Task: Add Sprouts Santa Maria Seasoned Beef Sirloin Tri Tip Roast to the cart.
Action: Mouse pressed left at (21, 71)
Screenshot: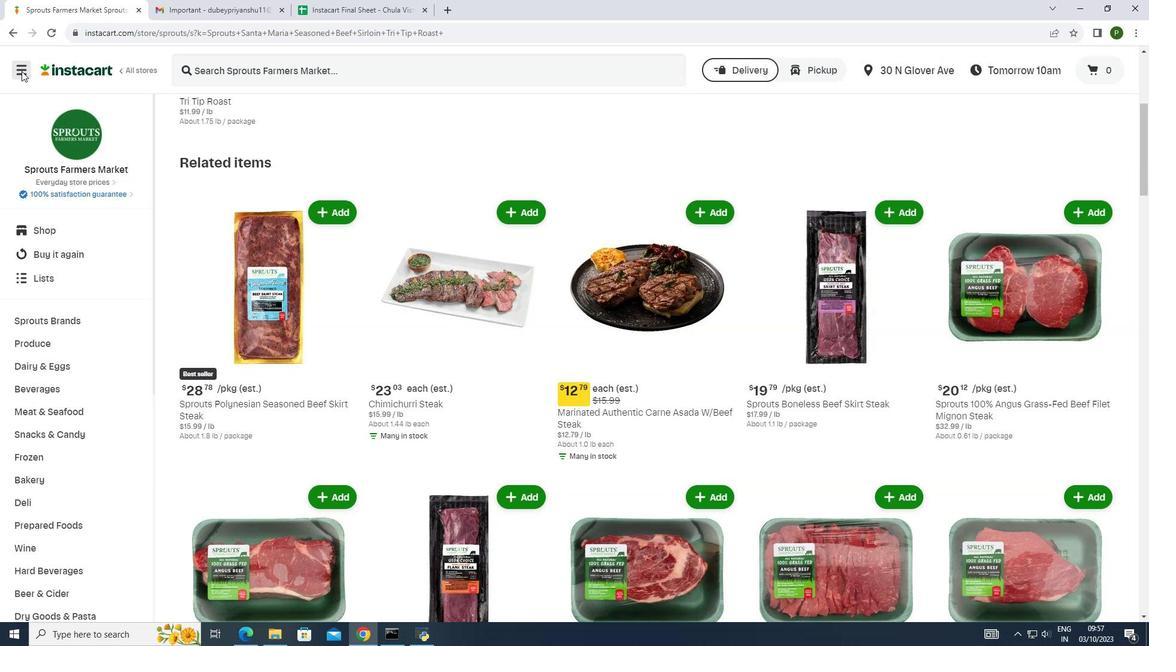
Action: Mouse moved to (61, 306)
Screenshot: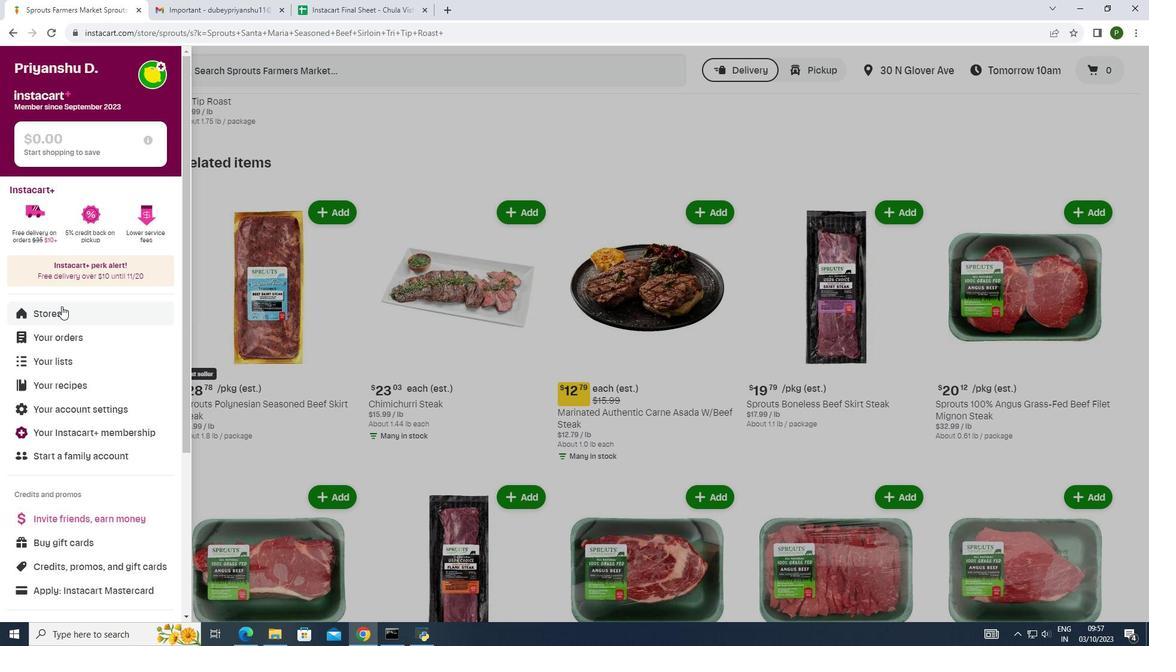 
Action: Mouse pressed left at (61, 306)
Screenshot: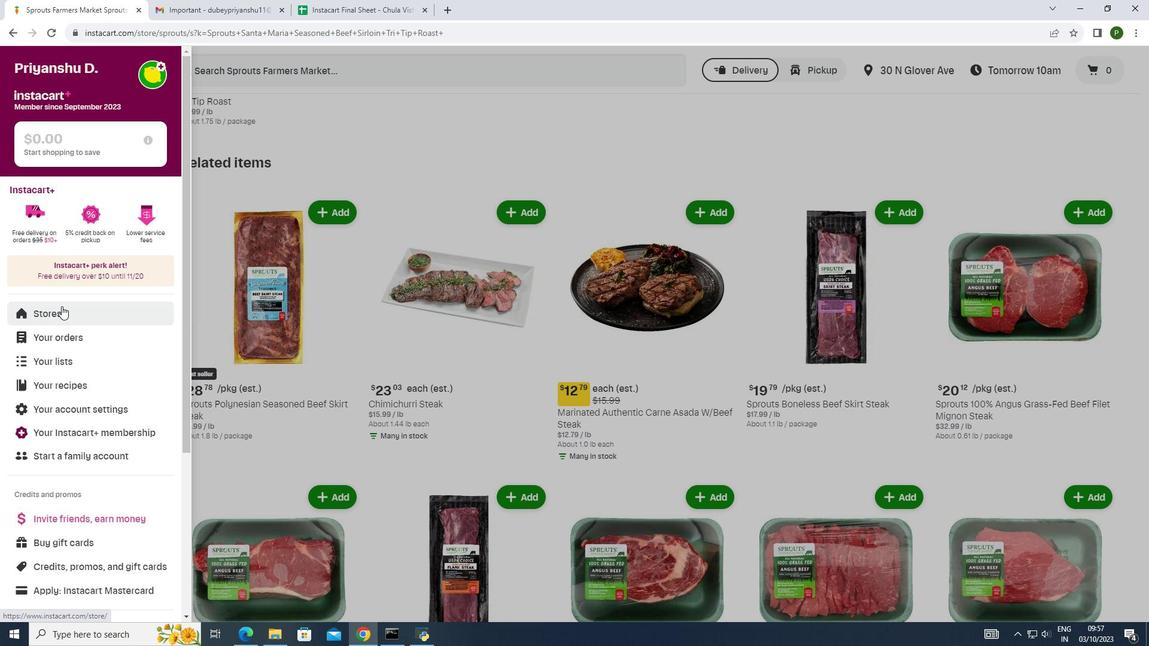 
Action: Mouse moved to (280, 116)
Screenshot: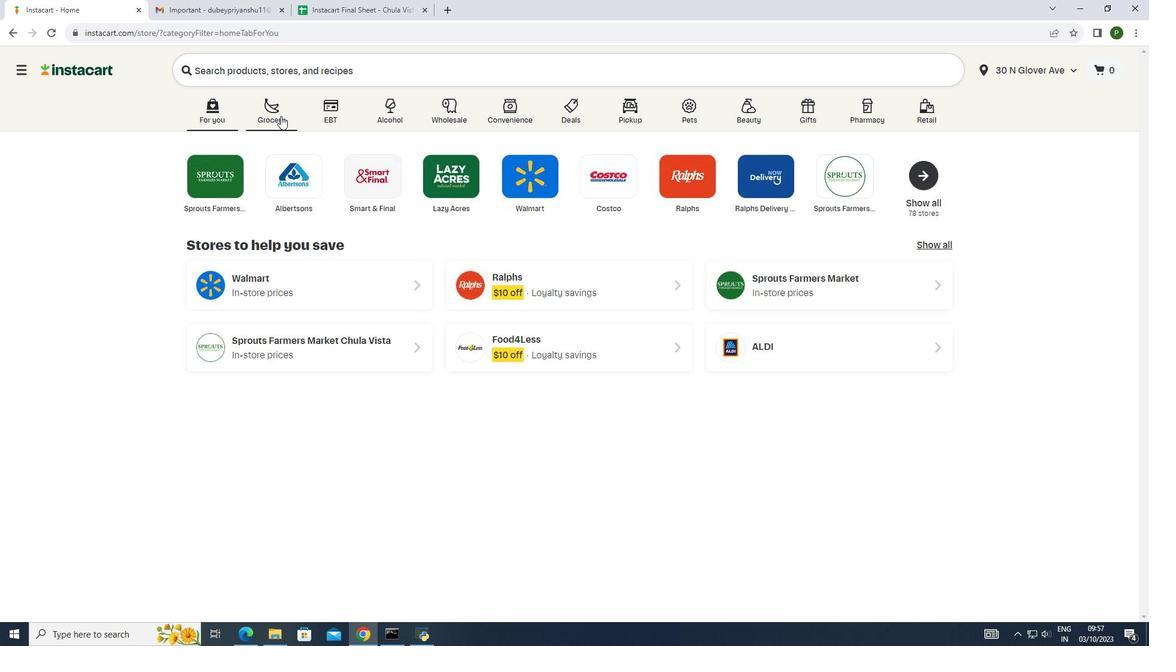 
Action: Mouse pressed left at (280, 116)
Screenshot: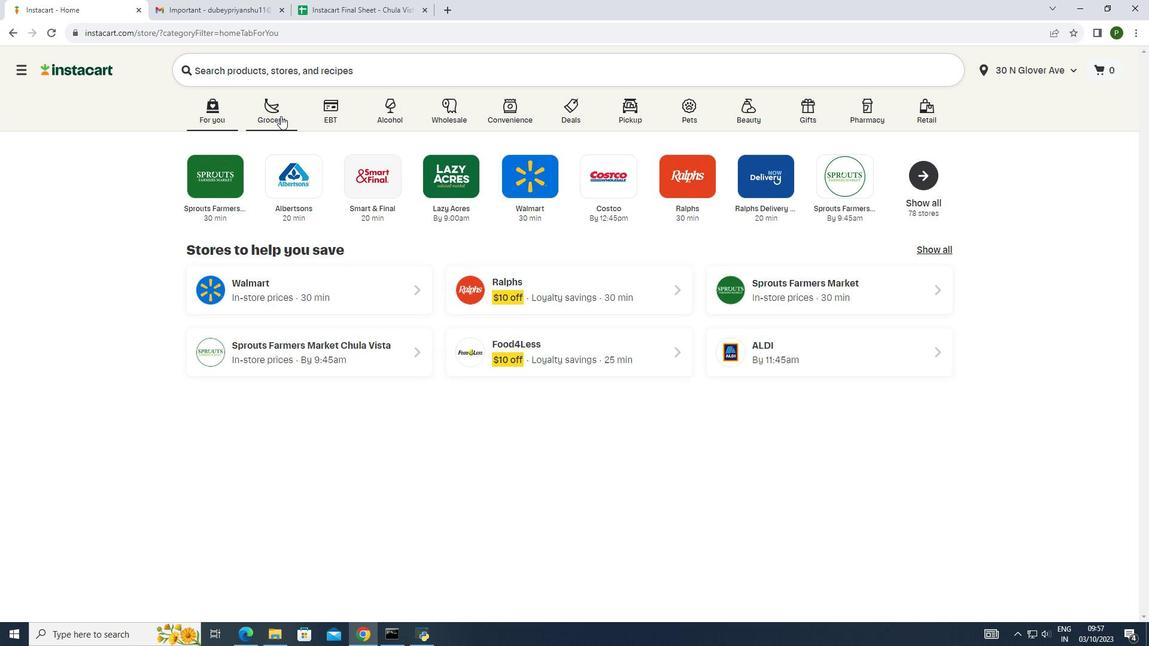 
Action: Mouse moved to (606, 178)
Screenshot: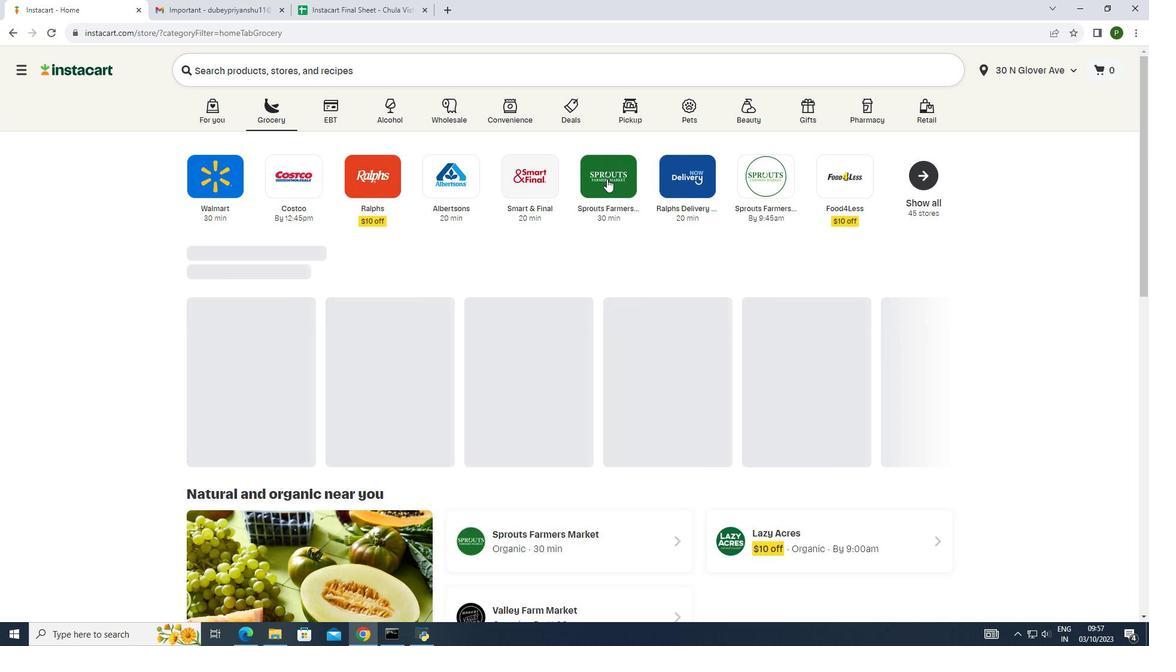
Action: Mouse pressed left at (606, 178)
Screenshot: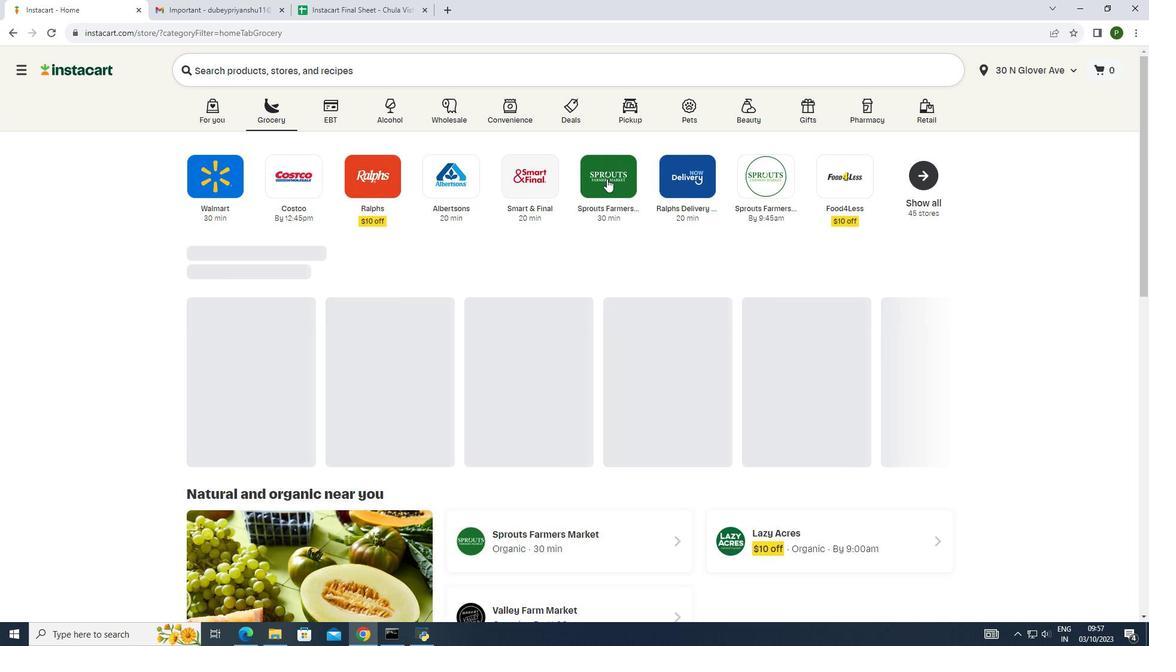 
Action: Mouse moved to (89, 314)
Screenshot: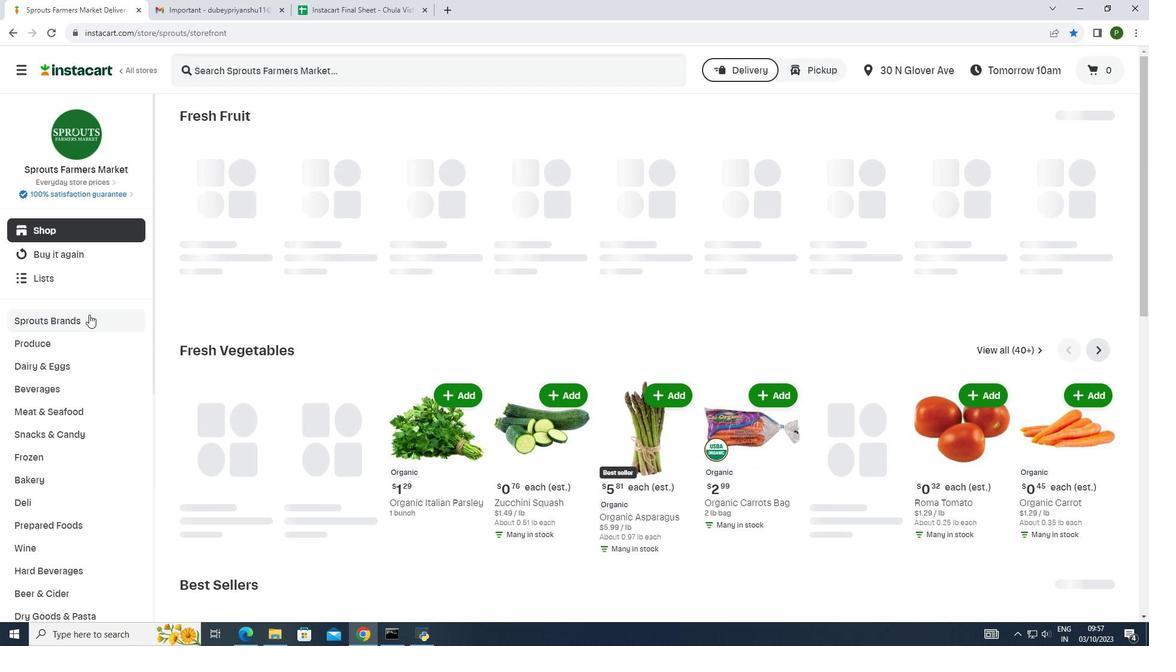 
Action: Mouse pressed left at (89, 314)
Screenshot: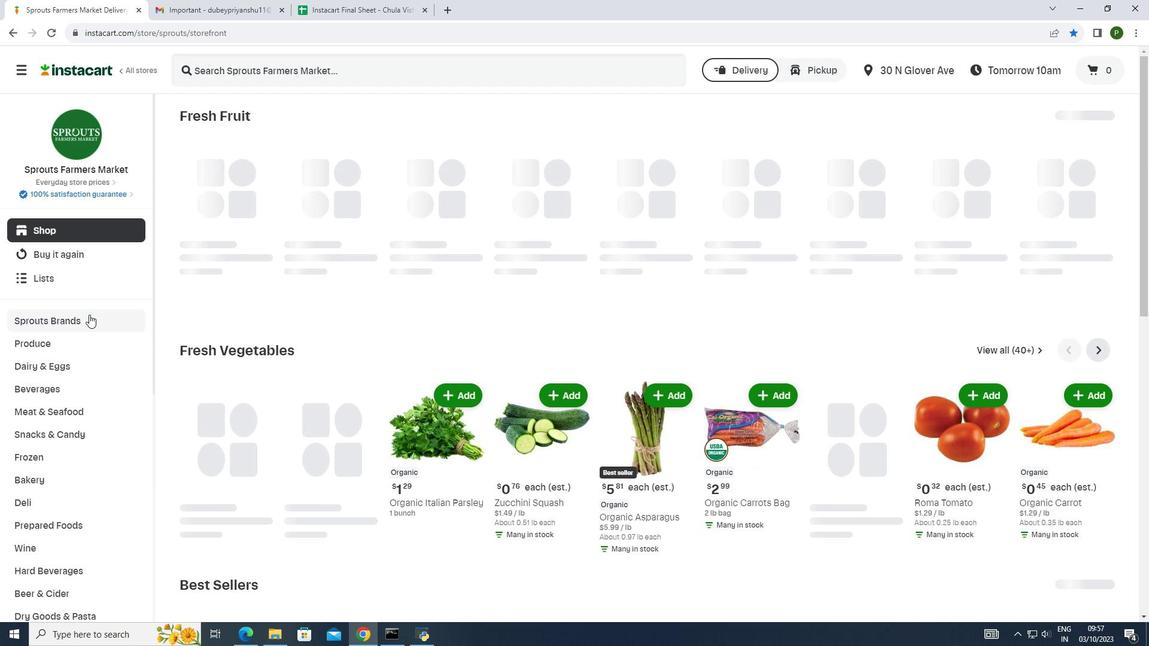 
Action: Mouse moved to (82, 359)
Screenshot: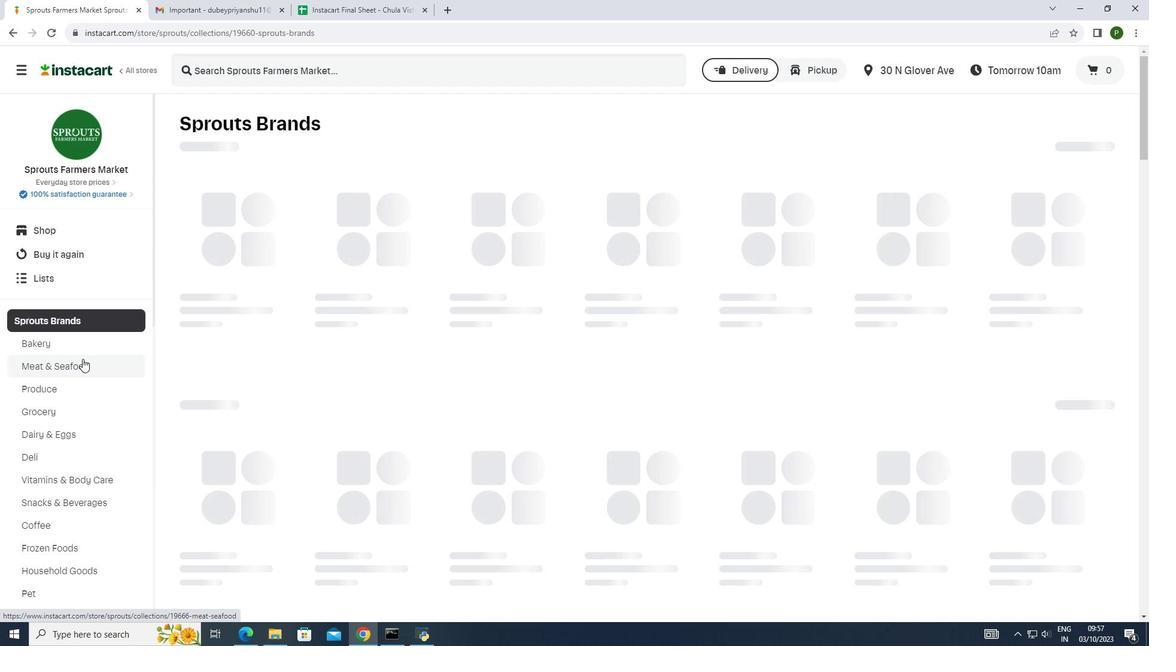 
Action: Mouse pressed left at (82, 359)
Screenshot: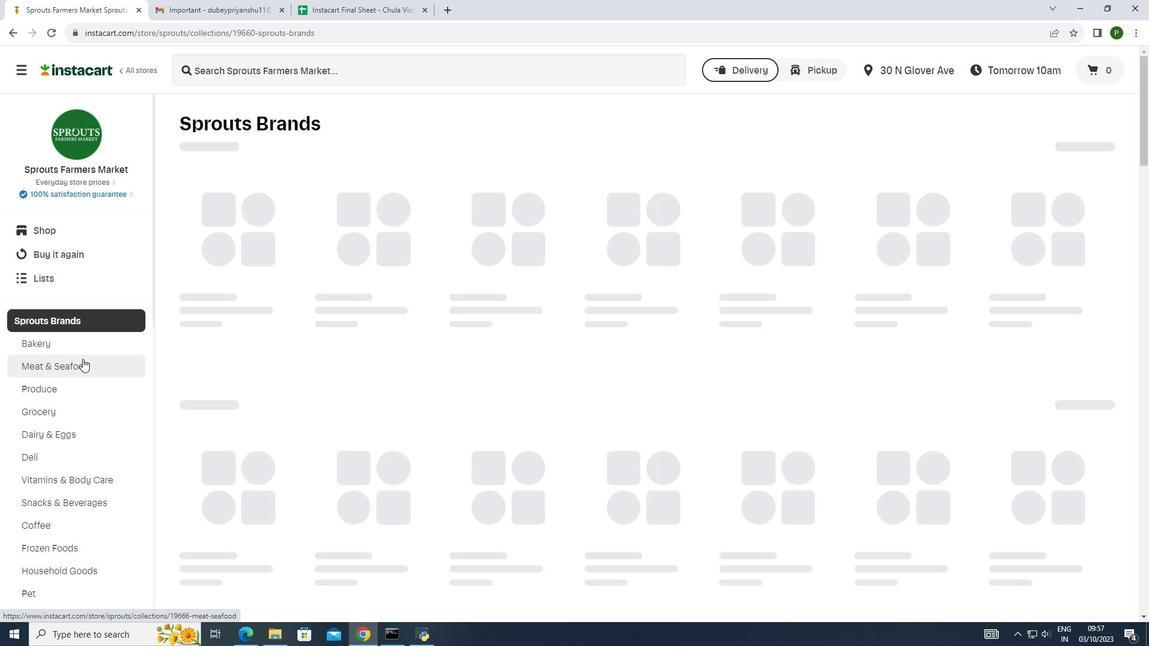 
Action: Mouse moved to (284, 233)
Screenshot: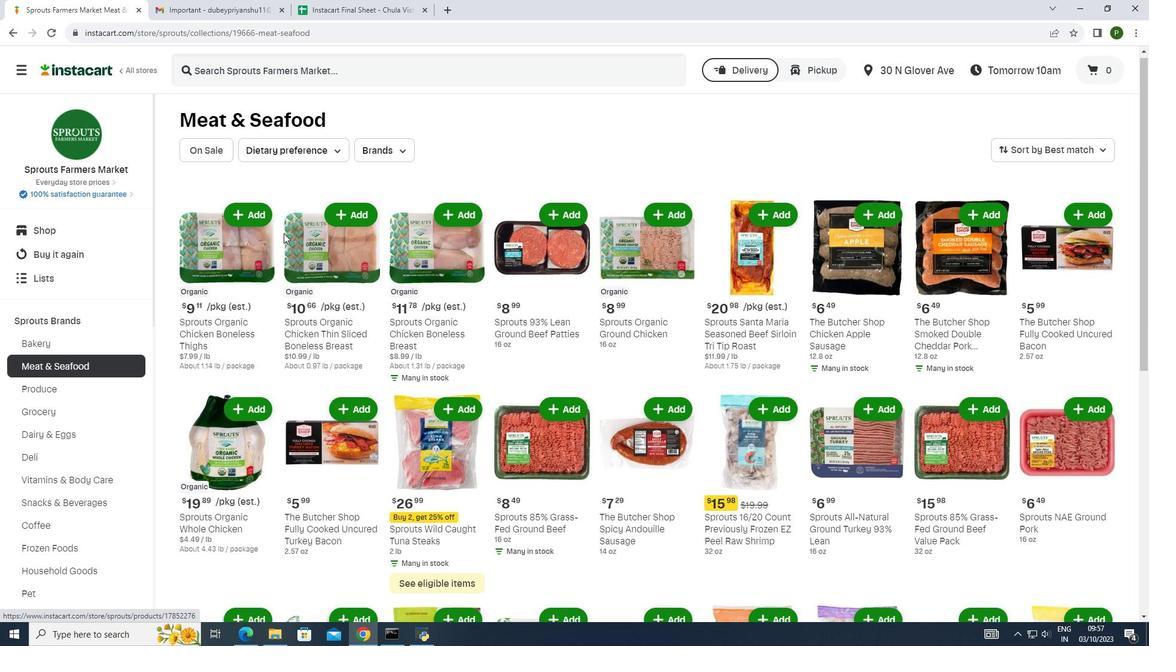 
Action: Mouse scrolled (284, 232) with delta (0, 0)
Screenshot: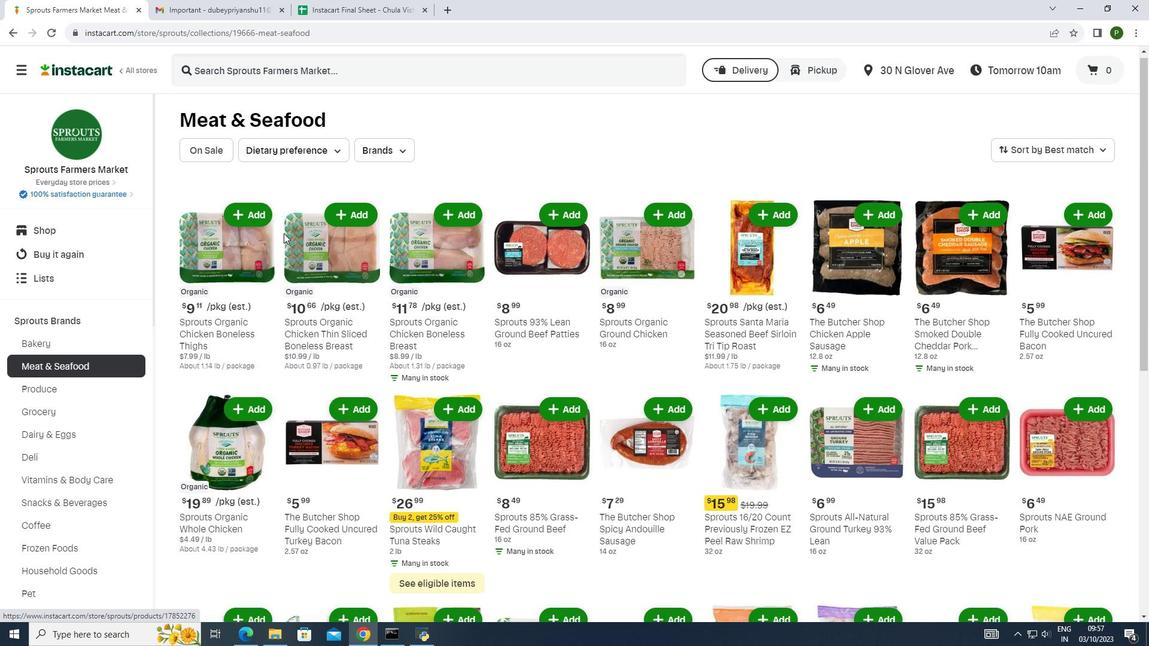 
Action: Mouse moved to (283, 233)
Screenshot: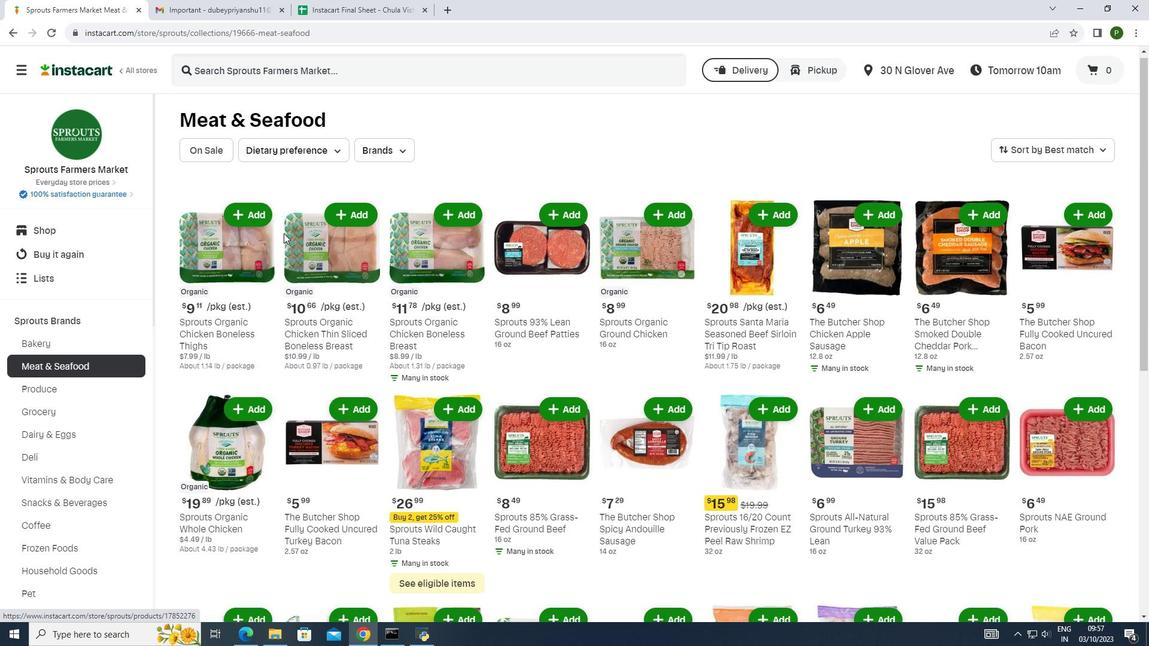 
Action: Mouse scrolled (283, 232) with delta (0, 0)
Screenshot: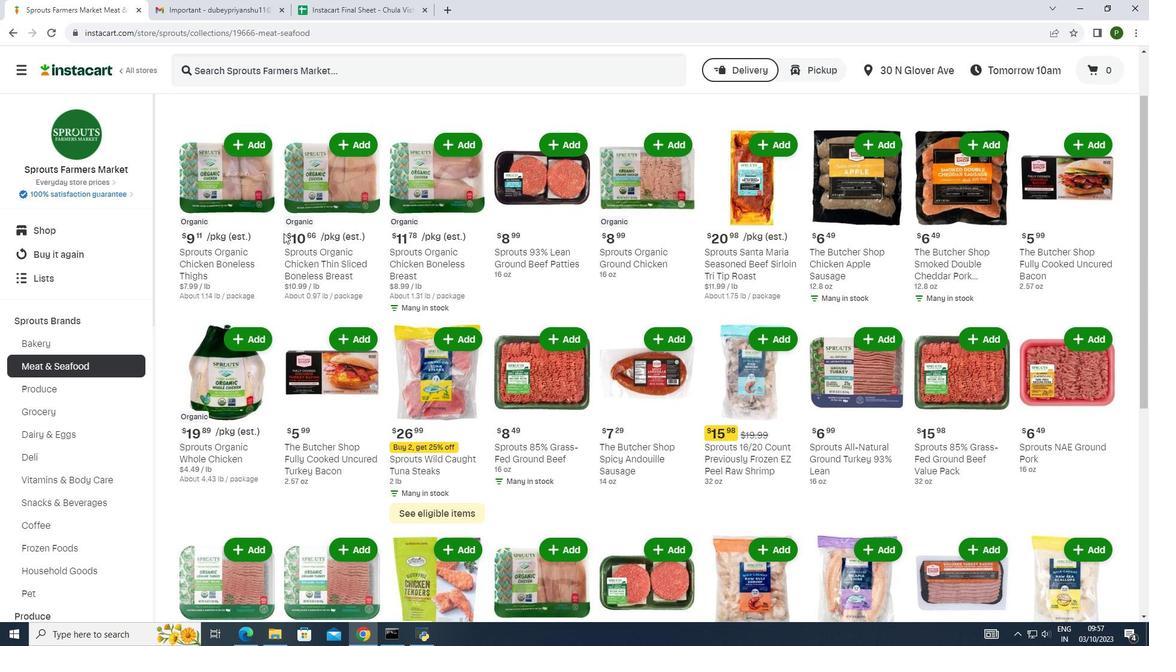 
Action: Mouse scrolled (283, 232) with delta (0, 0)
Screenshot: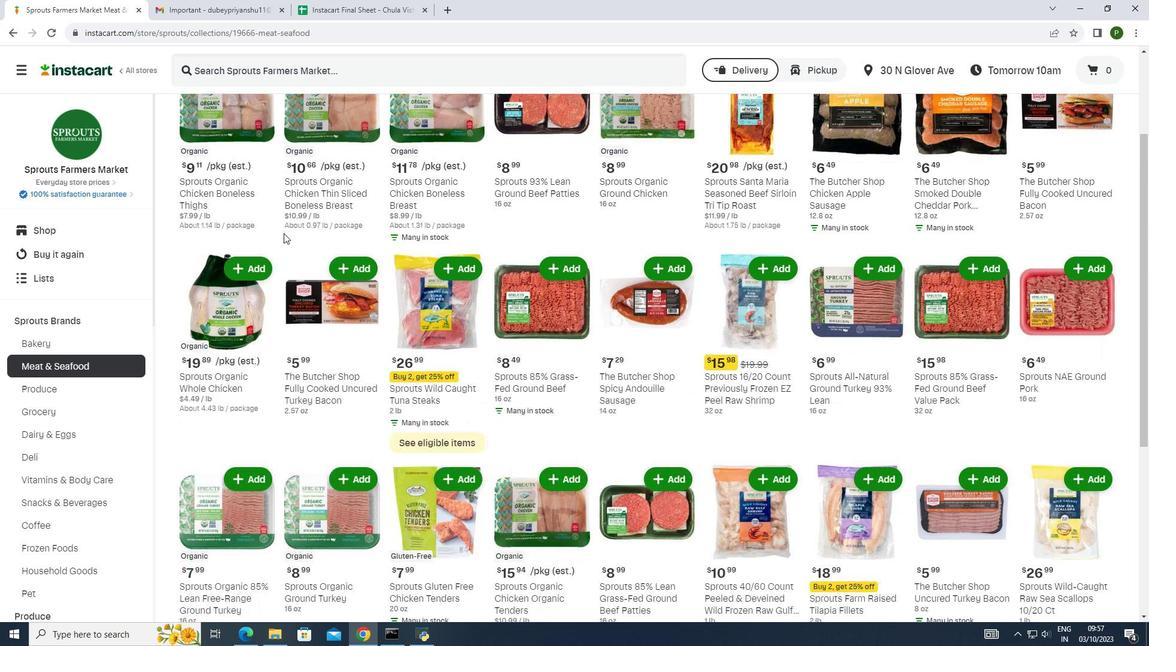 
Action: Mouse scrolled (283, 232) with delta (0, 0)
Screenshot: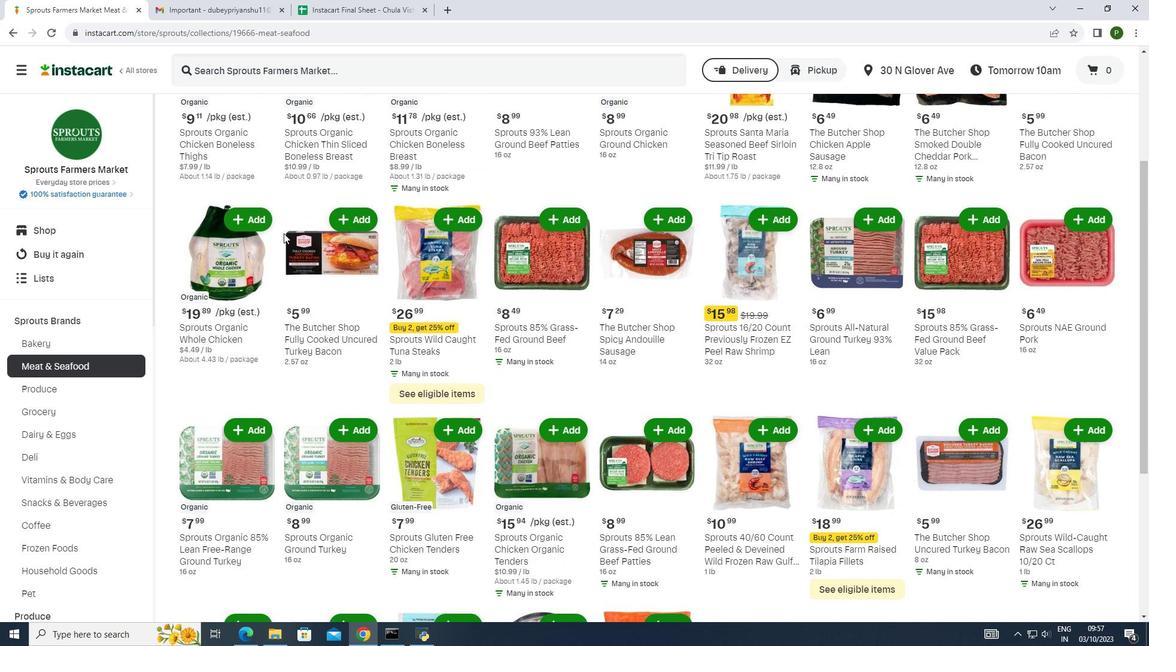 
Action: Mouse scrolled (283, 232) with delta (0, 0)
Screenshot: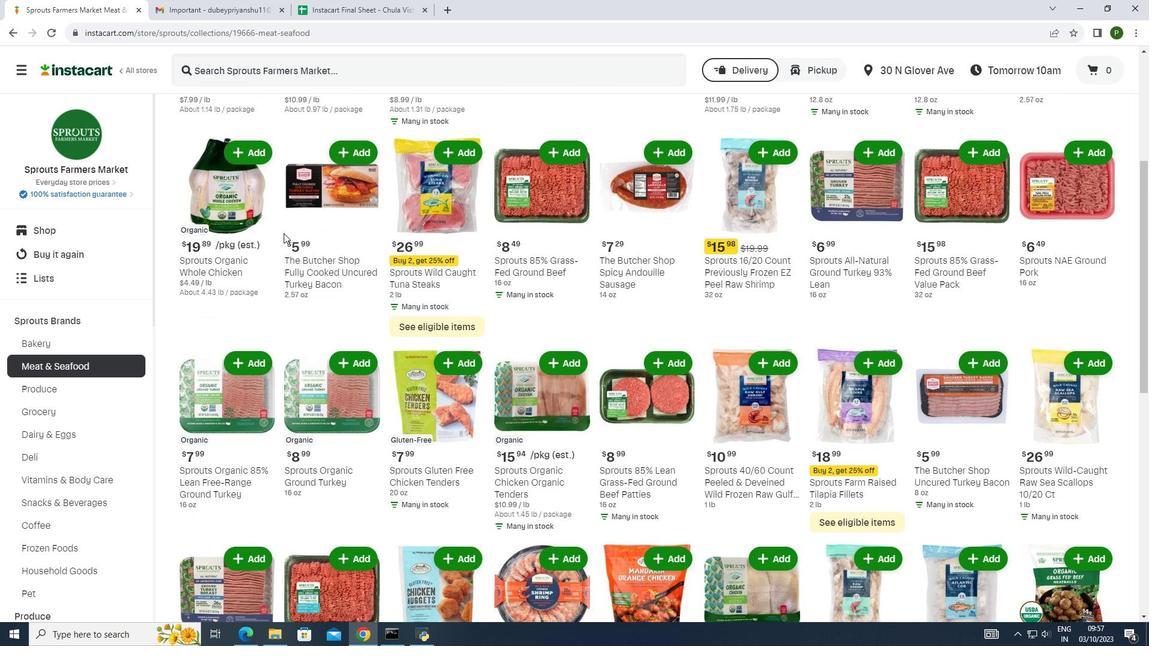 
Action: Mouse scrolled (283, 232) with delta (0, 0)
Screenshot: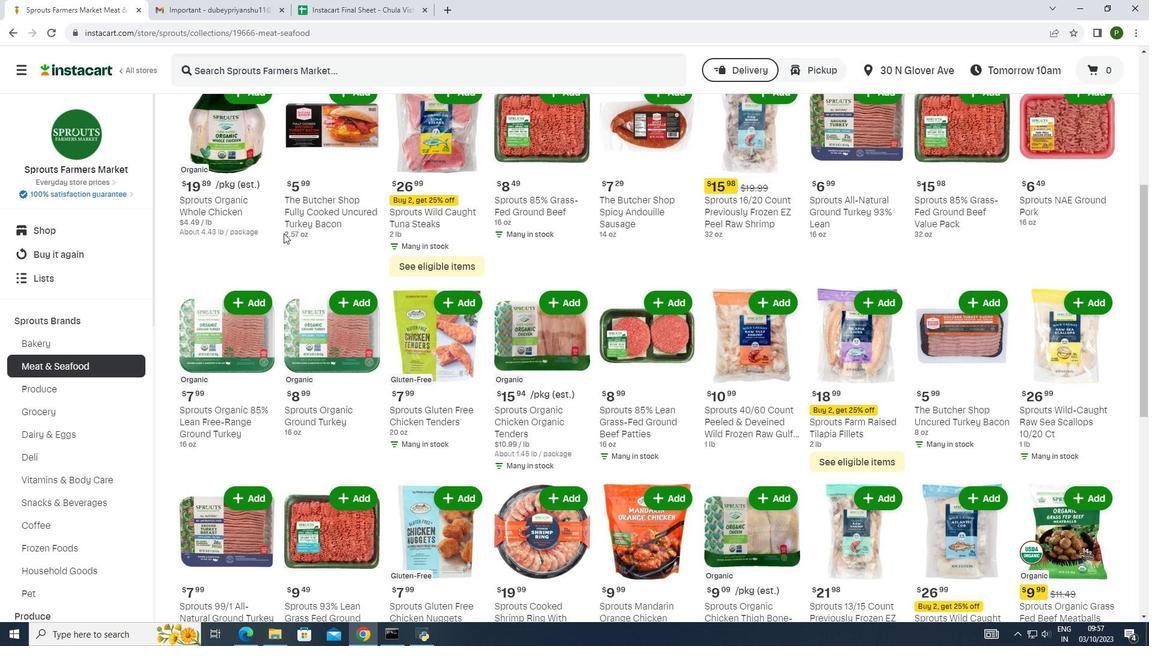 
Action: Mouse scrolled (283, 232) with delta (0, 0)
Screenshot: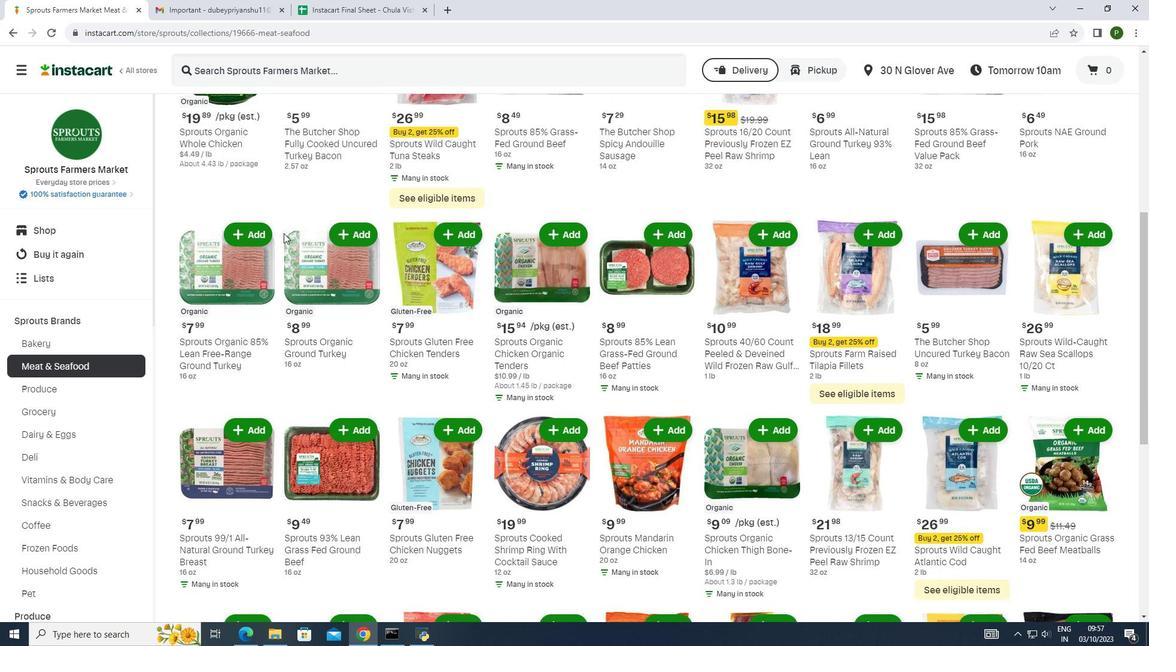 
Action: Mouse scrolled (283, 232) with delta (0, 0)
Screenshot: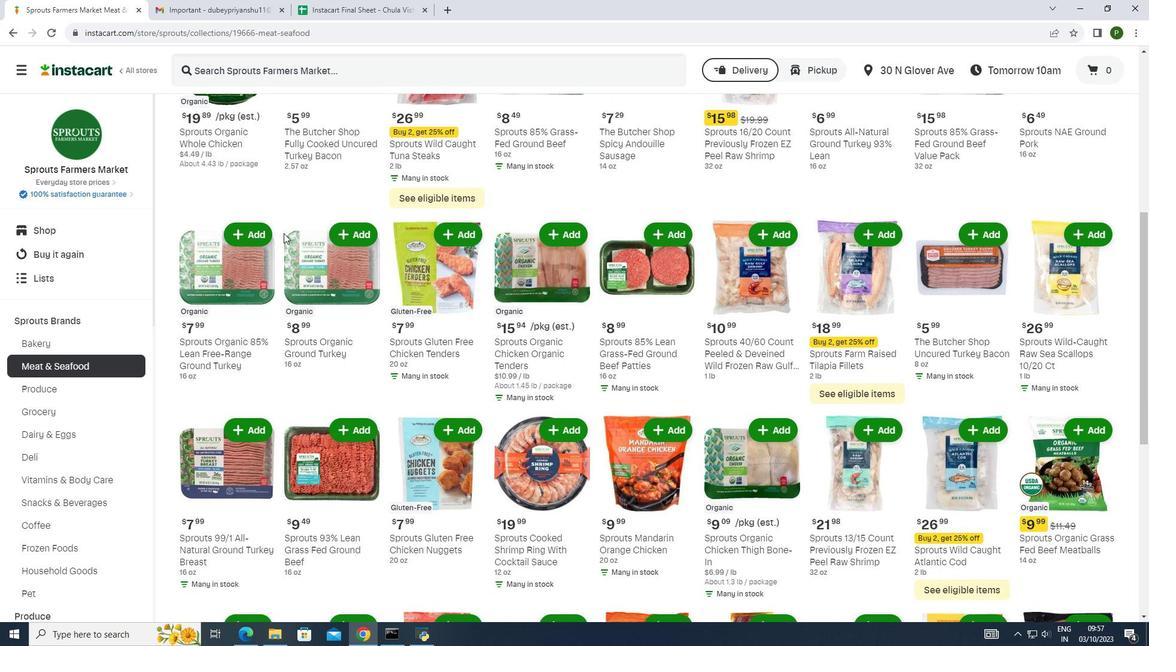 
Action: Mouse scrolled (283, 232) with delta (0, 0)
Screenshot: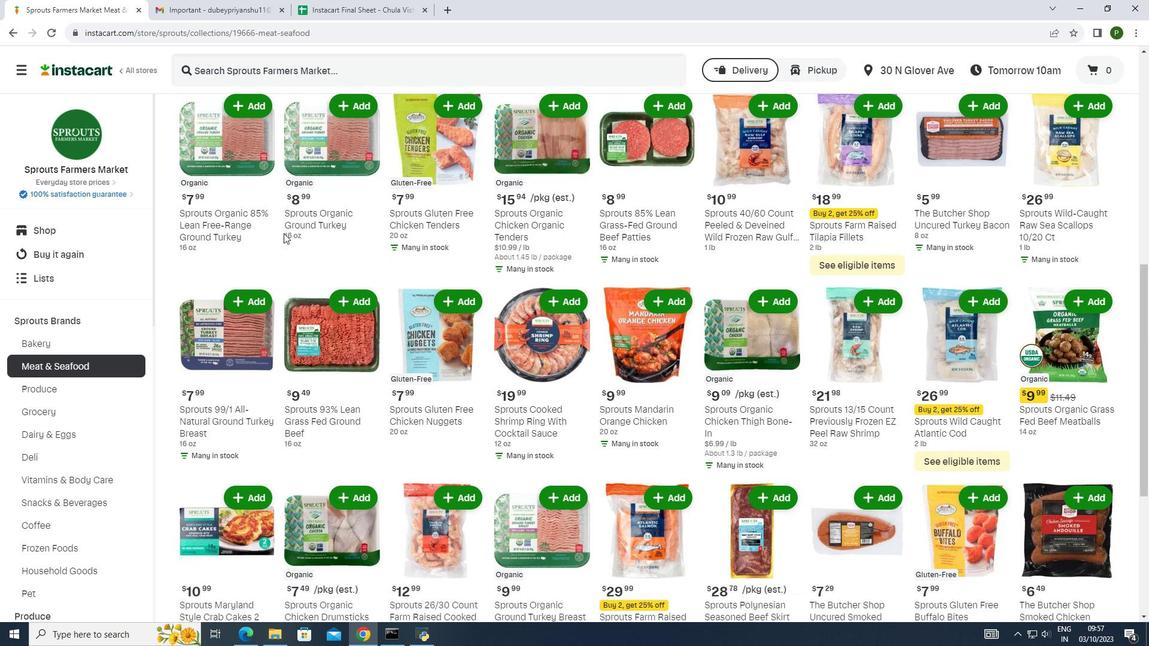 
Action: Mouse scrolled (283, 232) with delta (0, 0)
Screenshot: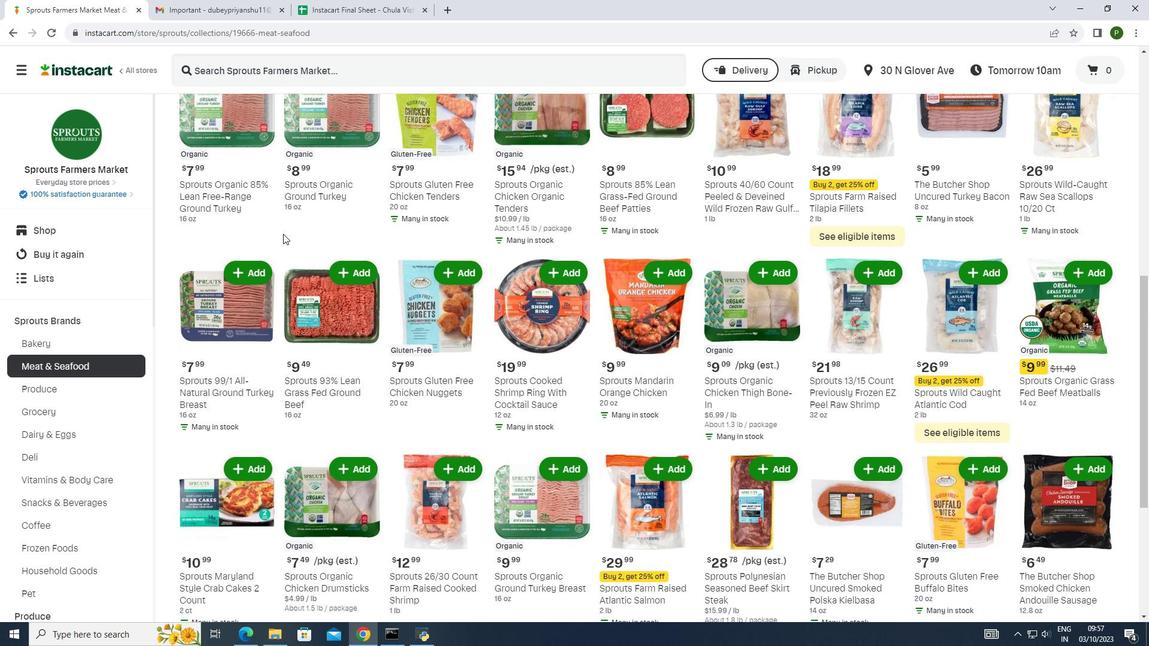 
Action: Mouse moved to (283, 234)
Screenshot: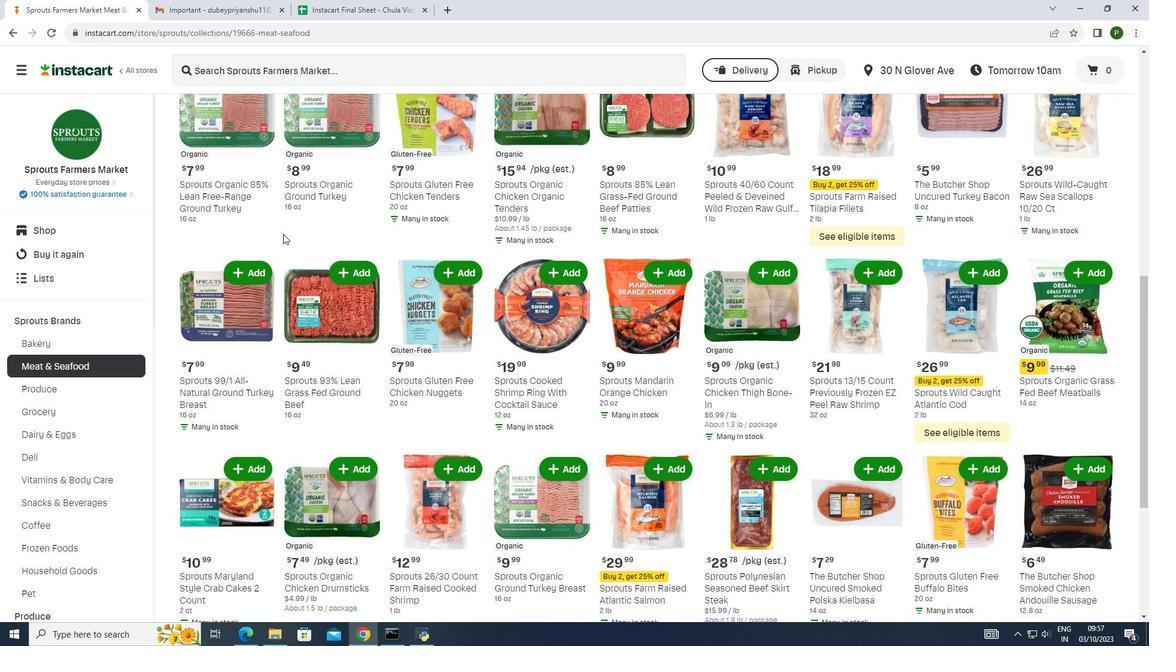 
Action: Mouse scrolled (283, 233) with delta (0, 0)
Screenshot: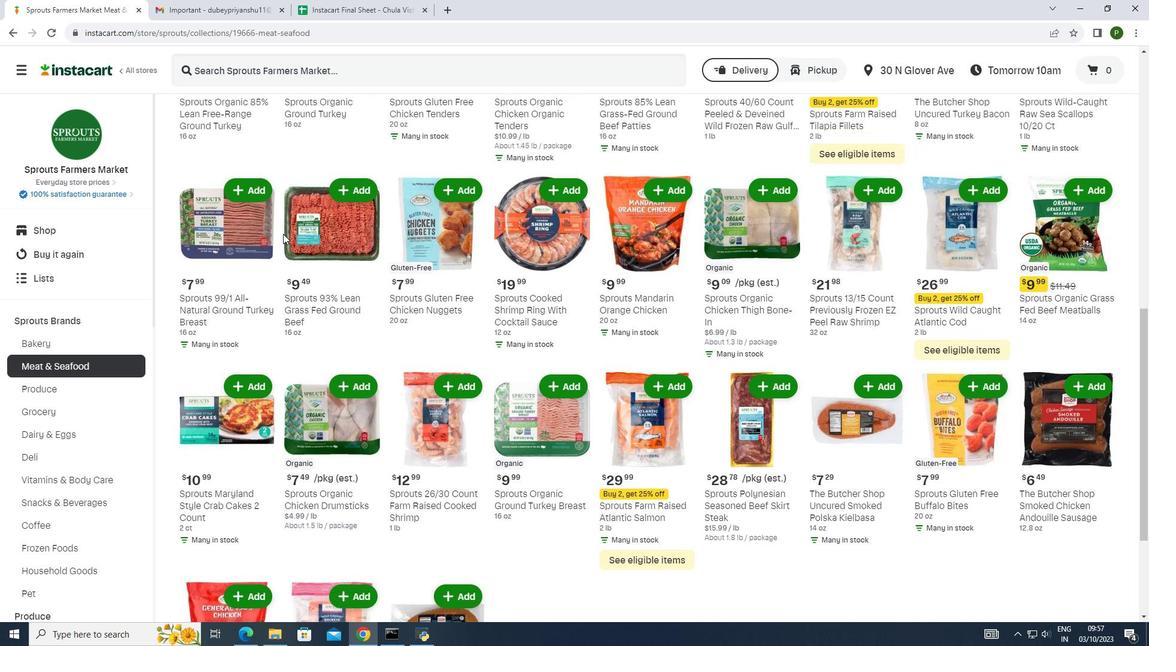 
Action: Mouse scrolled (283, 233) with delta (0, 0)
Screenshot: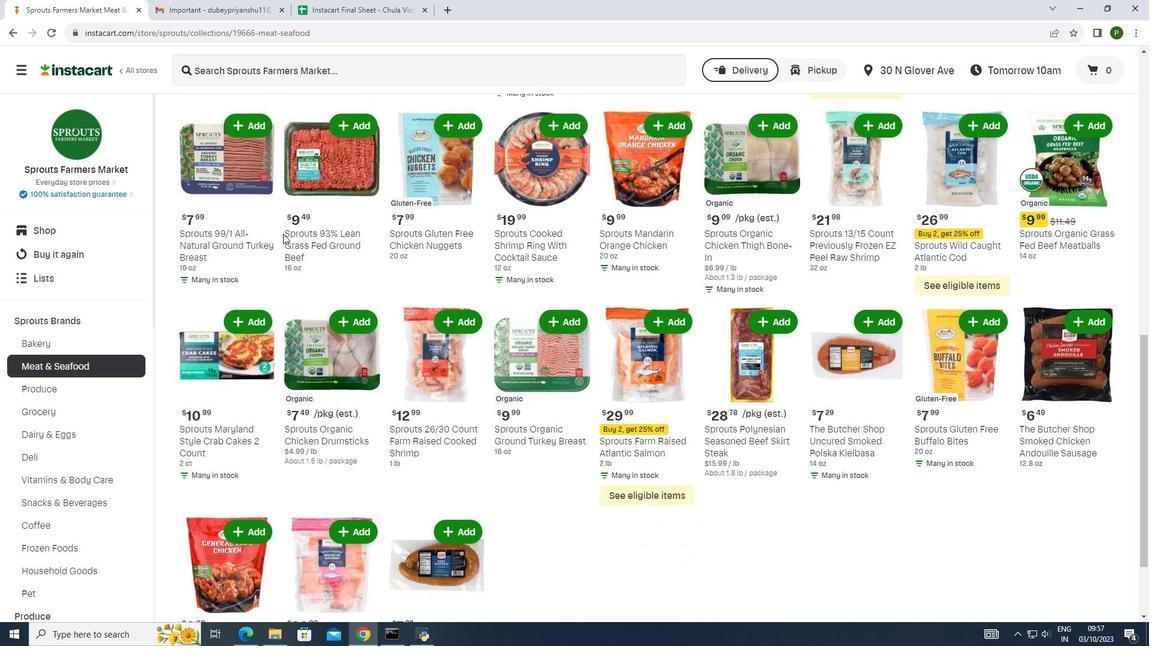 
Action: Mouse moved to (282, 283)
Screenshot: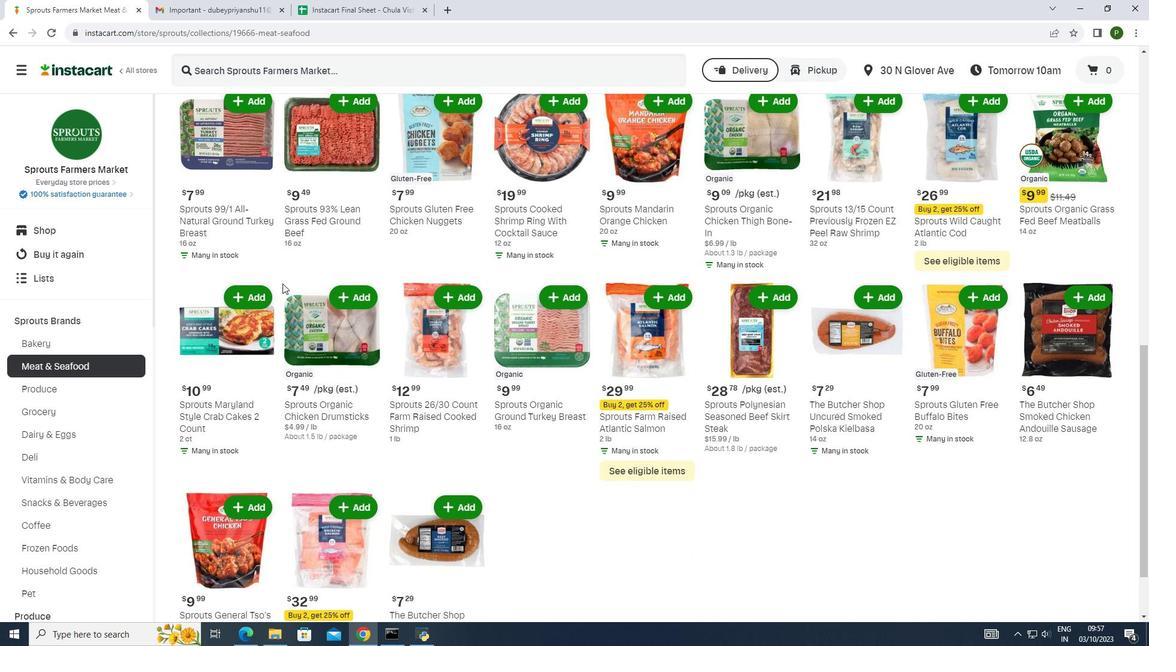 
Action: Mouse scrolled (282, 283) with delta (0, 0)
Screenshot: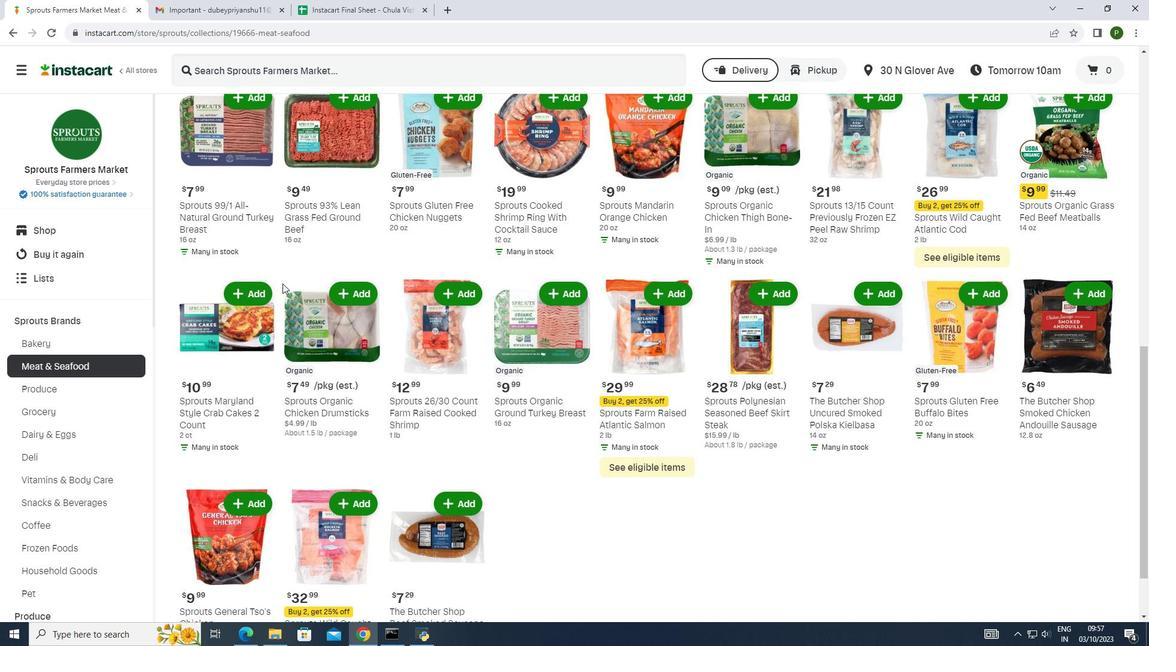 
Action: Mouse moved to (284, 316)
Screenshot: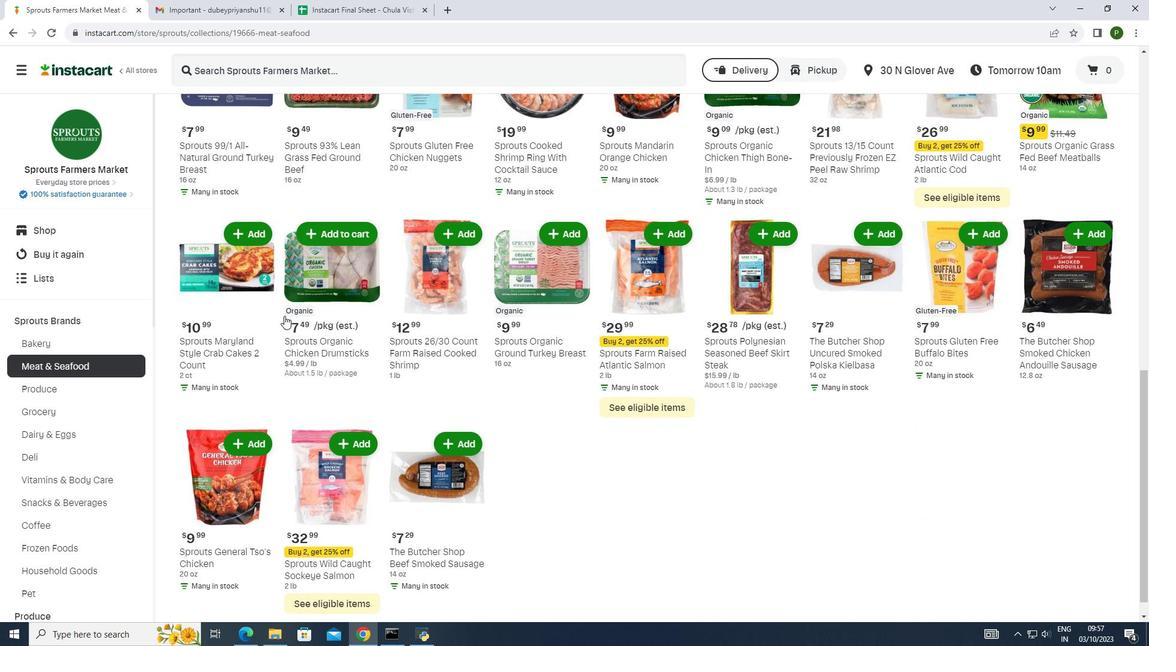 
Action: Mouse scrolled (284, 315) with delta (0, 0)
Screenshot: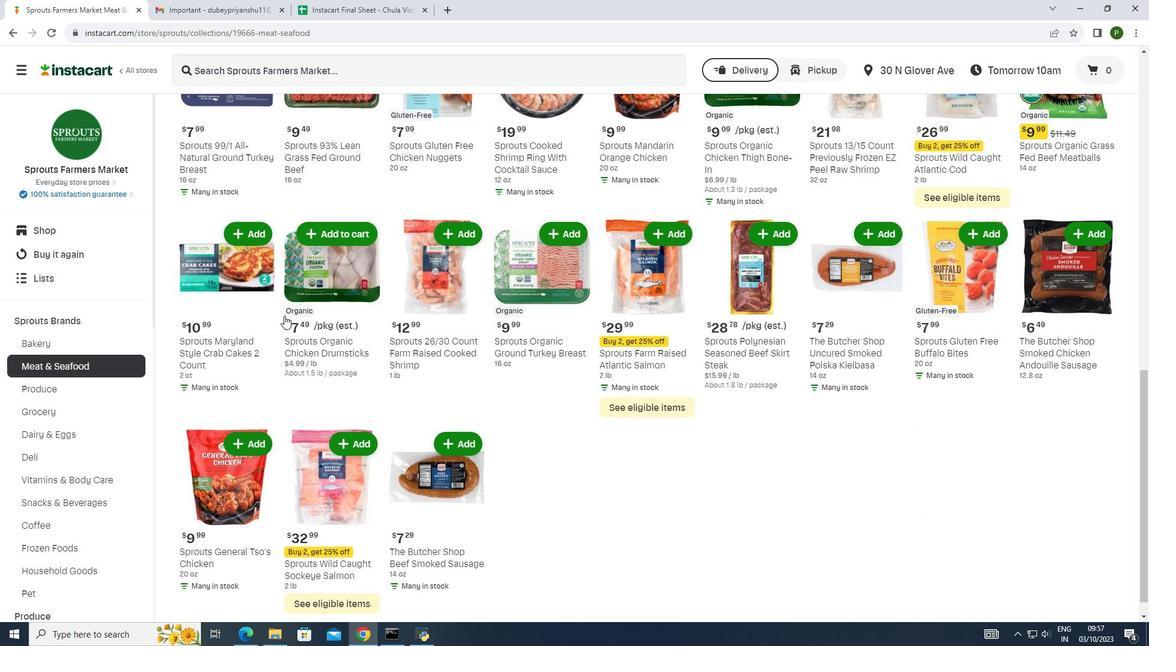 
Action: Mouse scrolled (284, 315) with delta (0, 0)
Screenshot: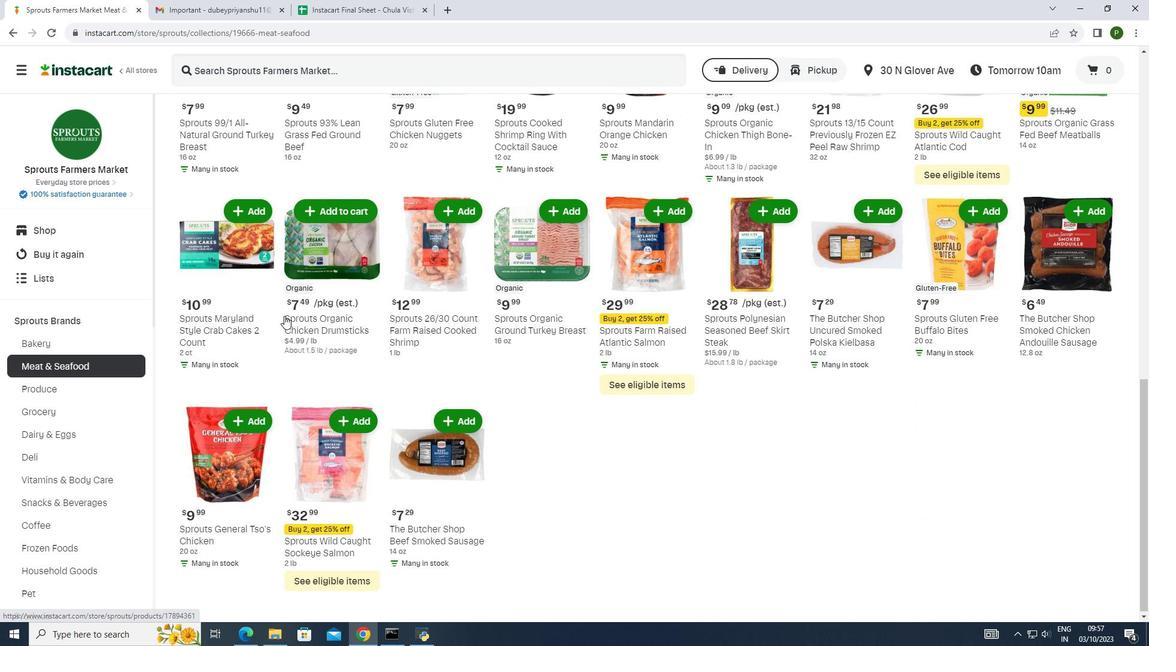 
Action: Mouse scrolled (284, 315) with delta (0, 0)
Screenshot: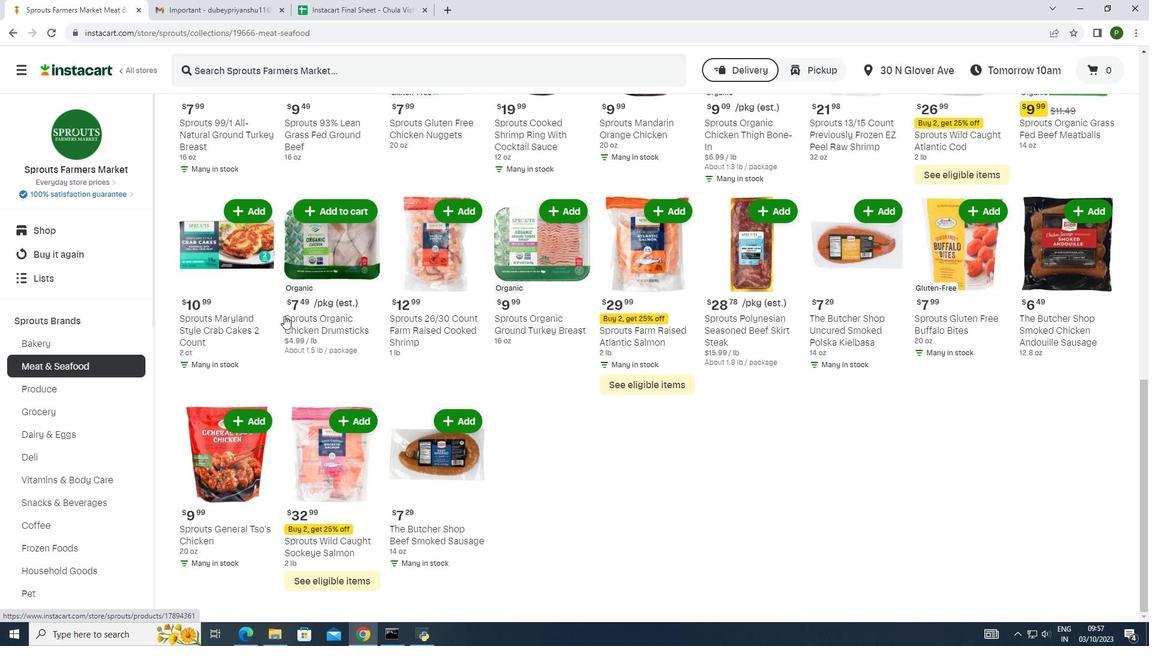 
Action: Mouse moved to (283, 322)
Screenshot: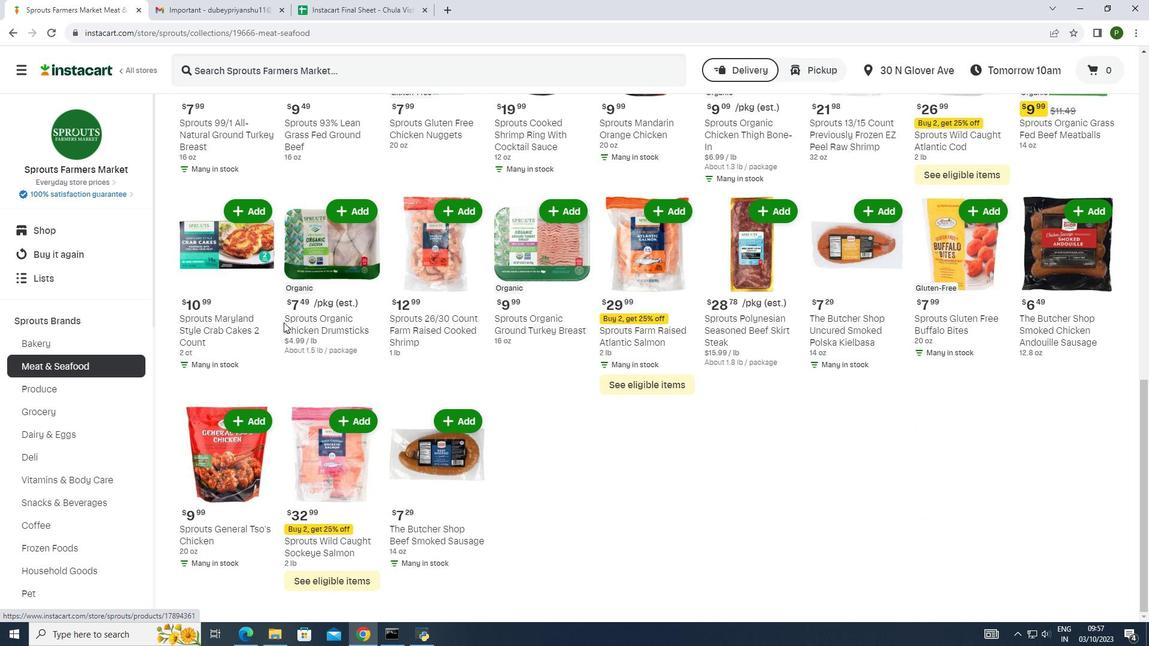 
Action: Mouse scrolled (283, 323) with delta (0, 0)
Screenshot: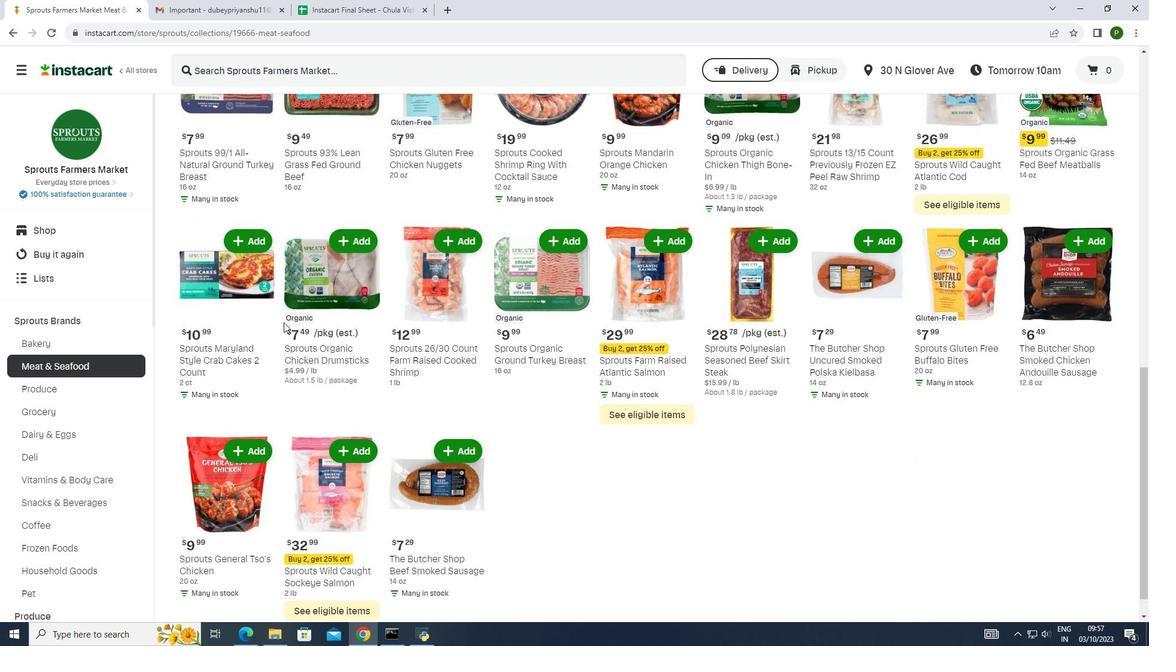 
Action: Mouse scrolled (283, 323) with delta (0, 0)
Screenshot: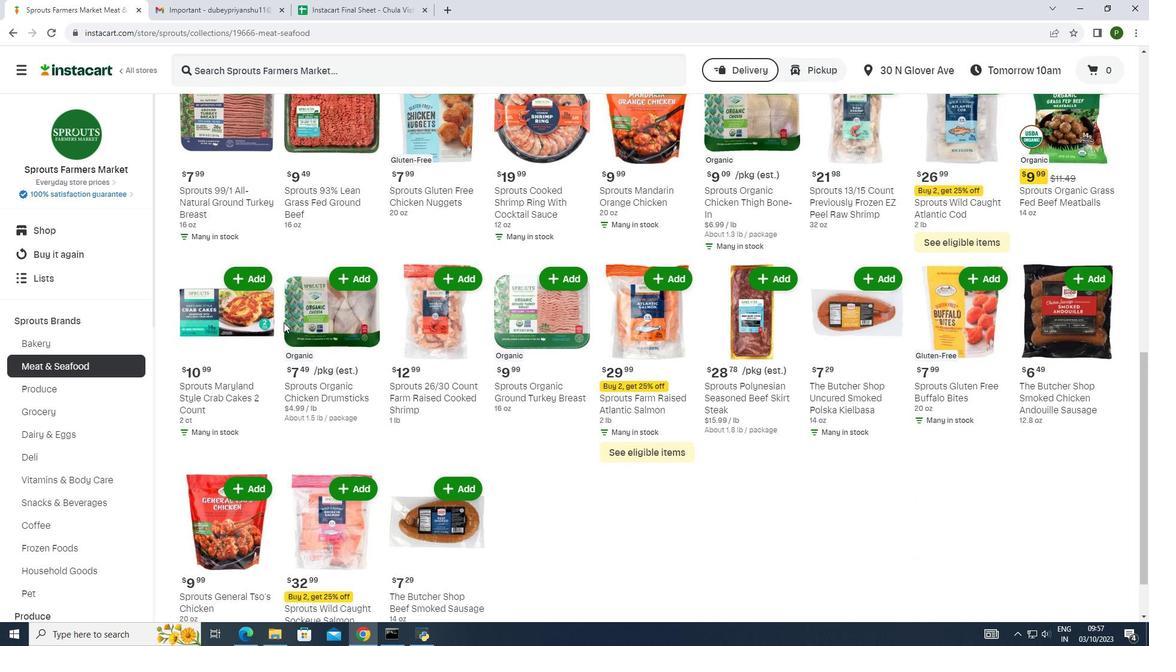 
Action: Mouse scrolled (283, 323) with delta (0, 0)
Screenshot: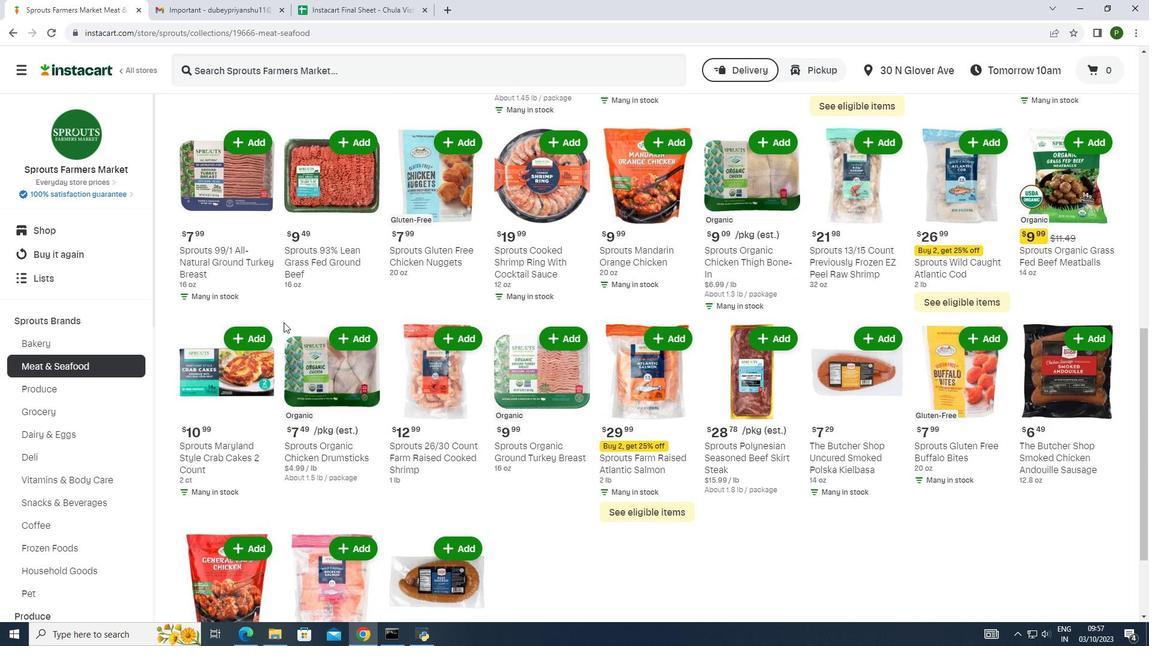 
Action: Mouse scrolled (283, 323) with delta (0, 0)
Screenshot: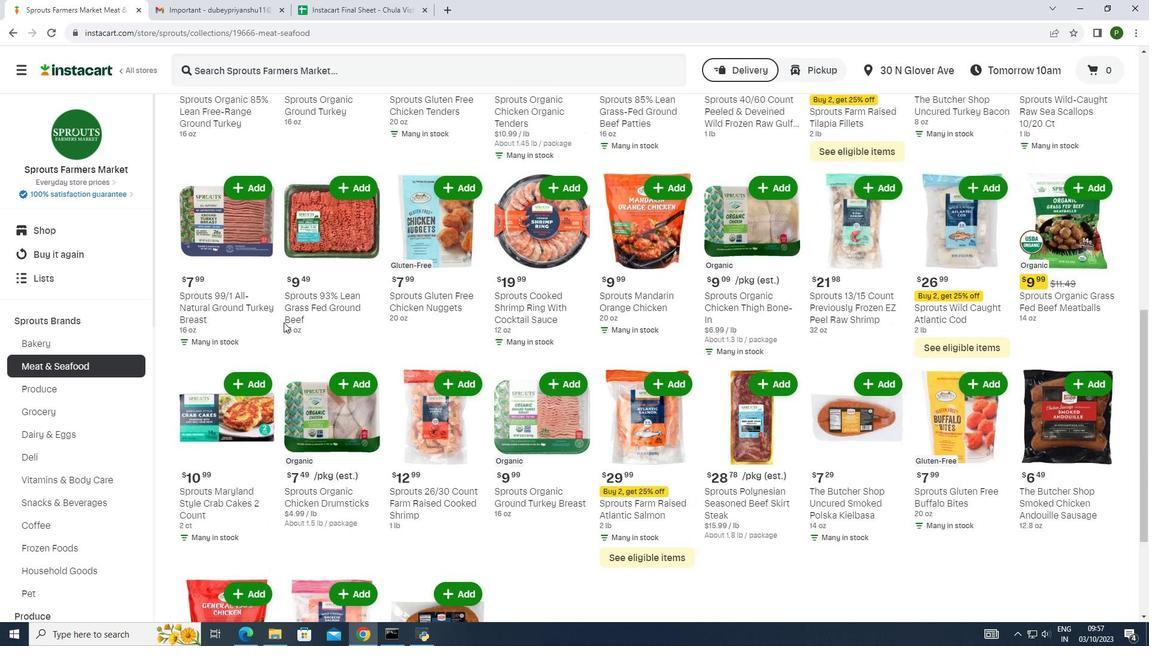 
Action: Mouse scrolled (283, 323) with delta (0, 0)
Screenshot: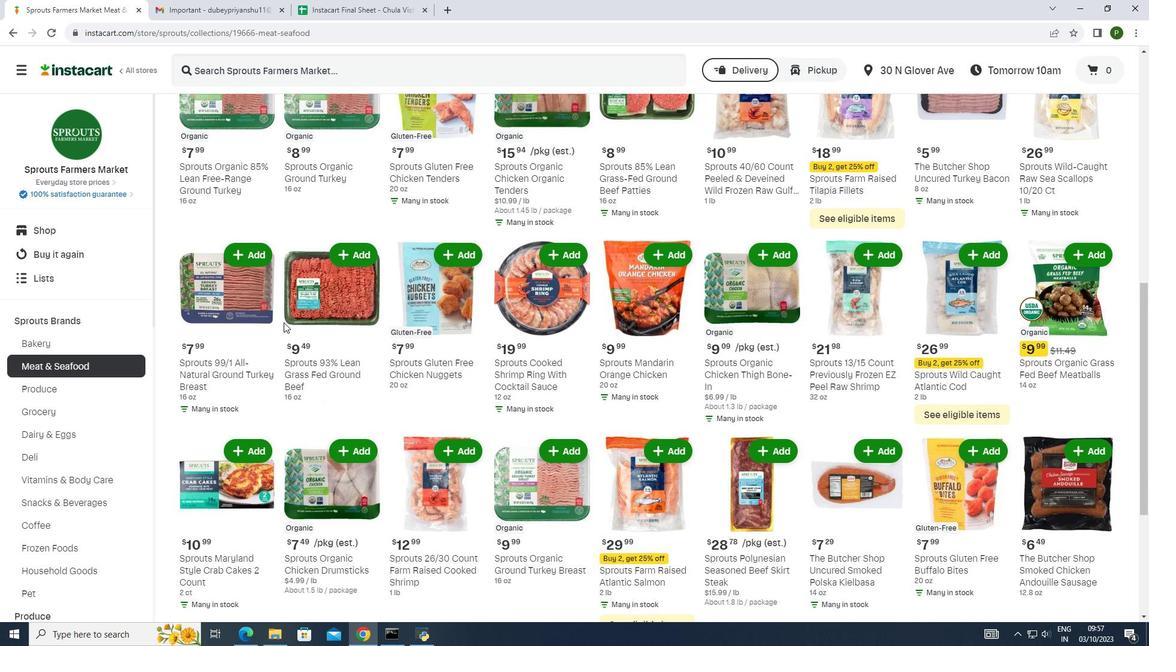 
Action: Mouse scrolled (283, 323) with delta (0, 0)
Screenshot: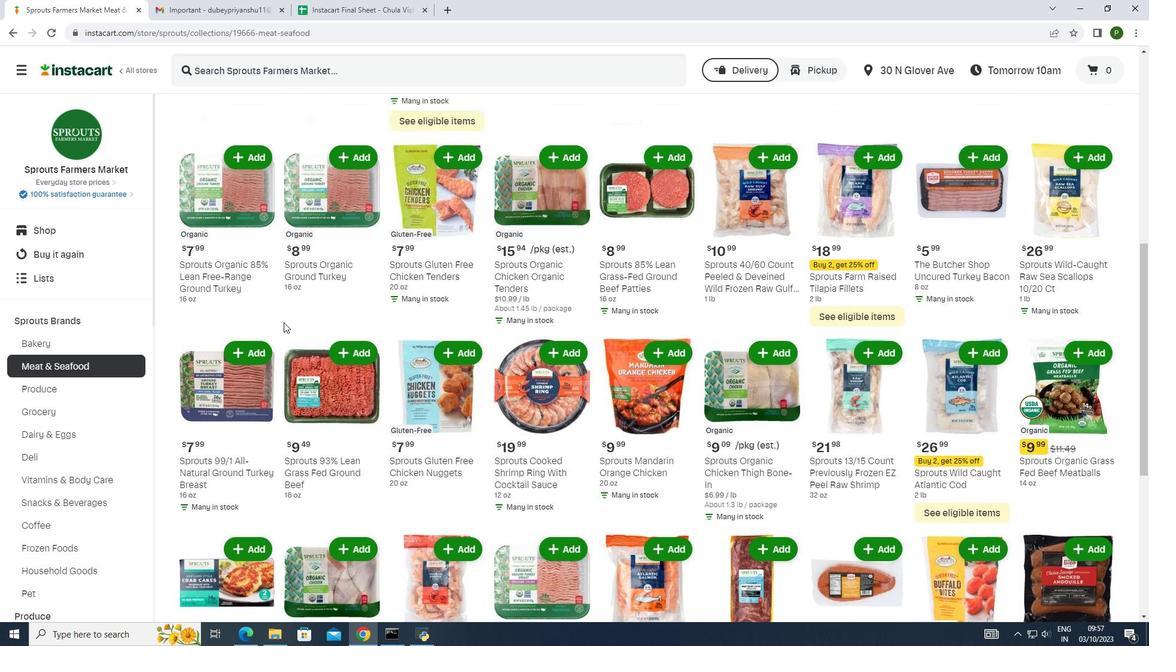 
Action: Mouse scrolled (283, 323) with delta (0, 0)
Screenshot: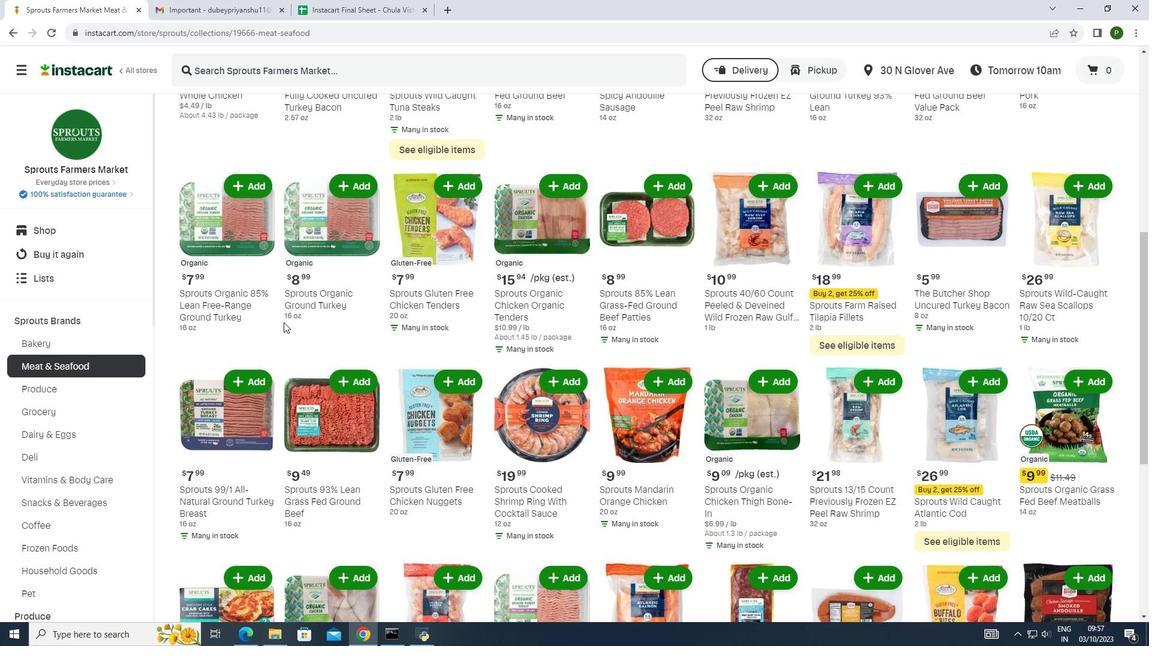 
Action: Mouse scrolled (283, 323) with delta (0, 0)
Screenshot: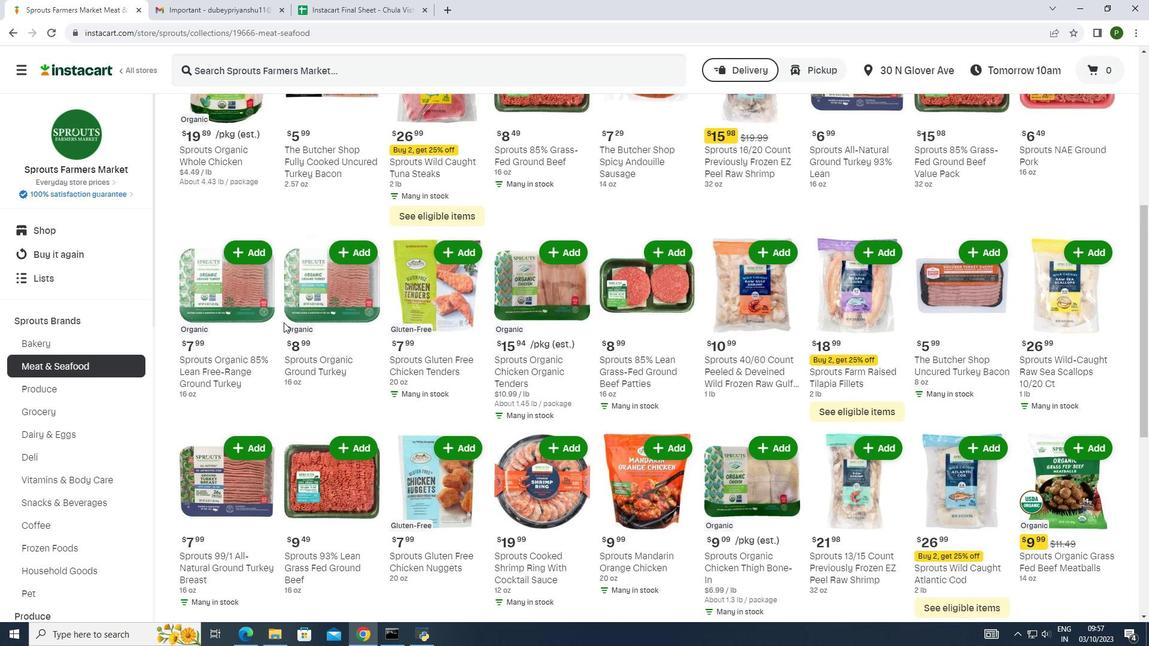
Action: Mouse scrolled (283, 323) with delta (0, 0)
Screenshot: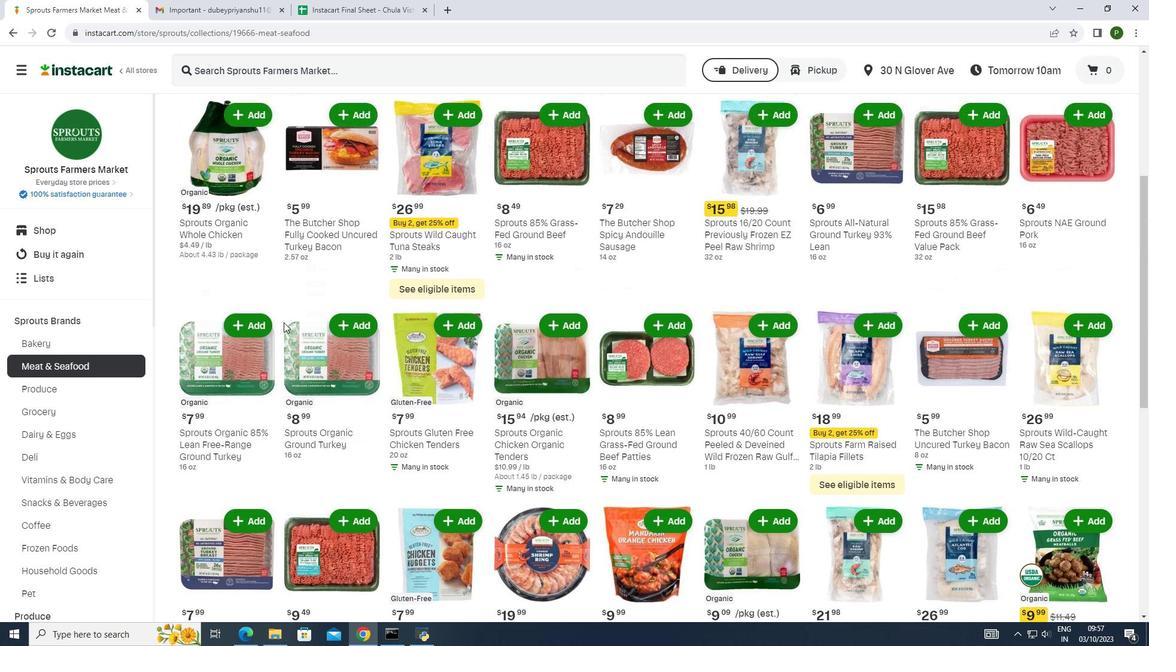 
Action: Mouse scrolled (283, 323) with delta (0, 0)
Screenshot: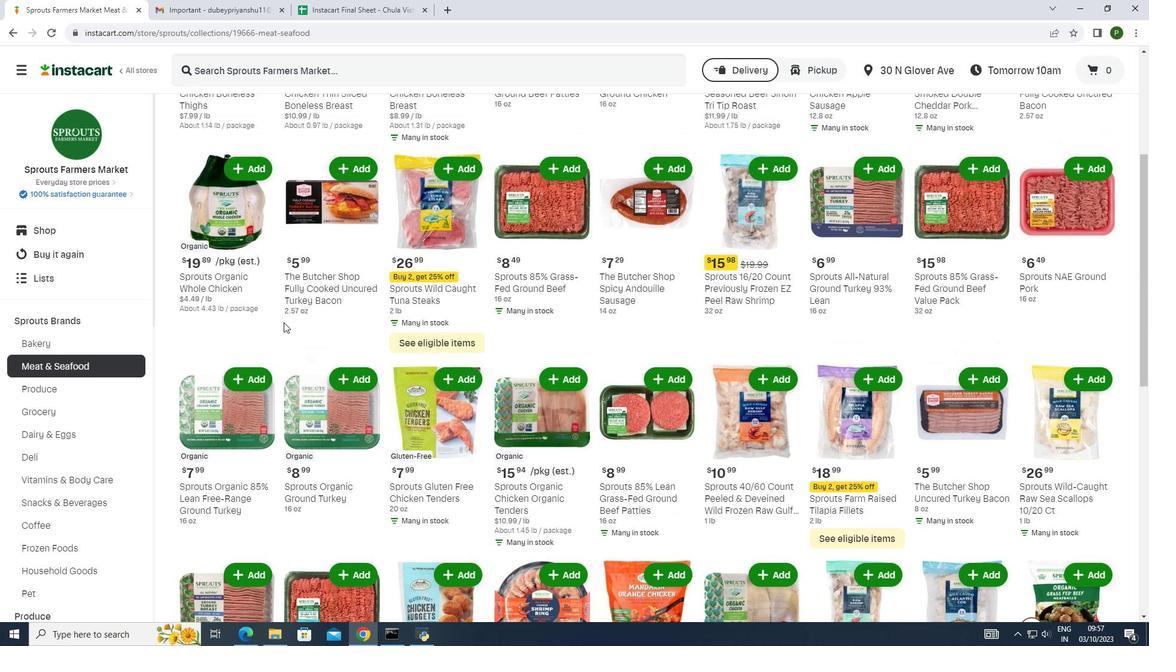 
Action: Mouse scrolled (283, 323) with delta (0, 0)
Screenshot: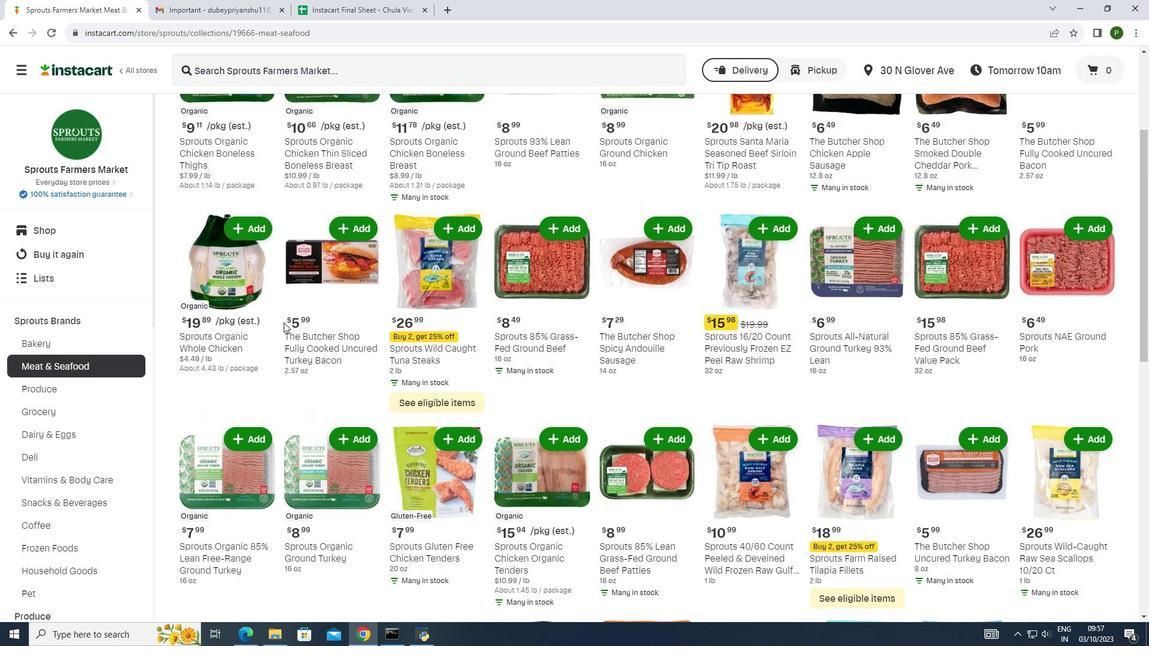 
Action: Mouse scrolled (283, 323) with delta (0, 0)
Screenshot: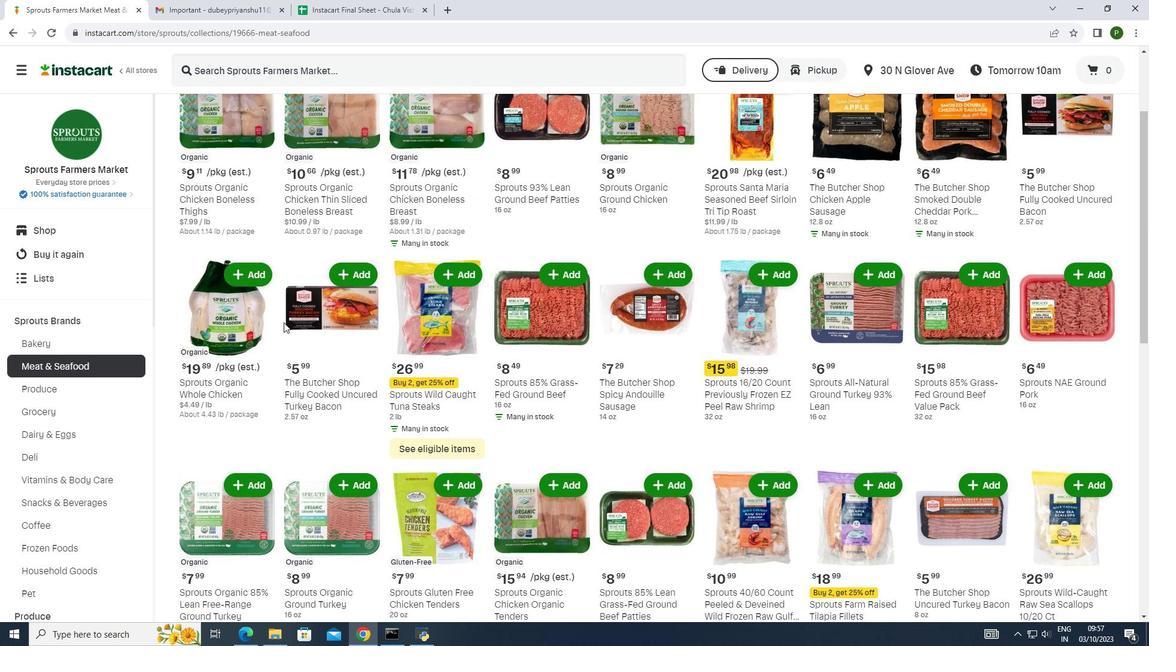 
Action: Mouse scrolled (283, 323) with delta (0, 0)
Screenshot: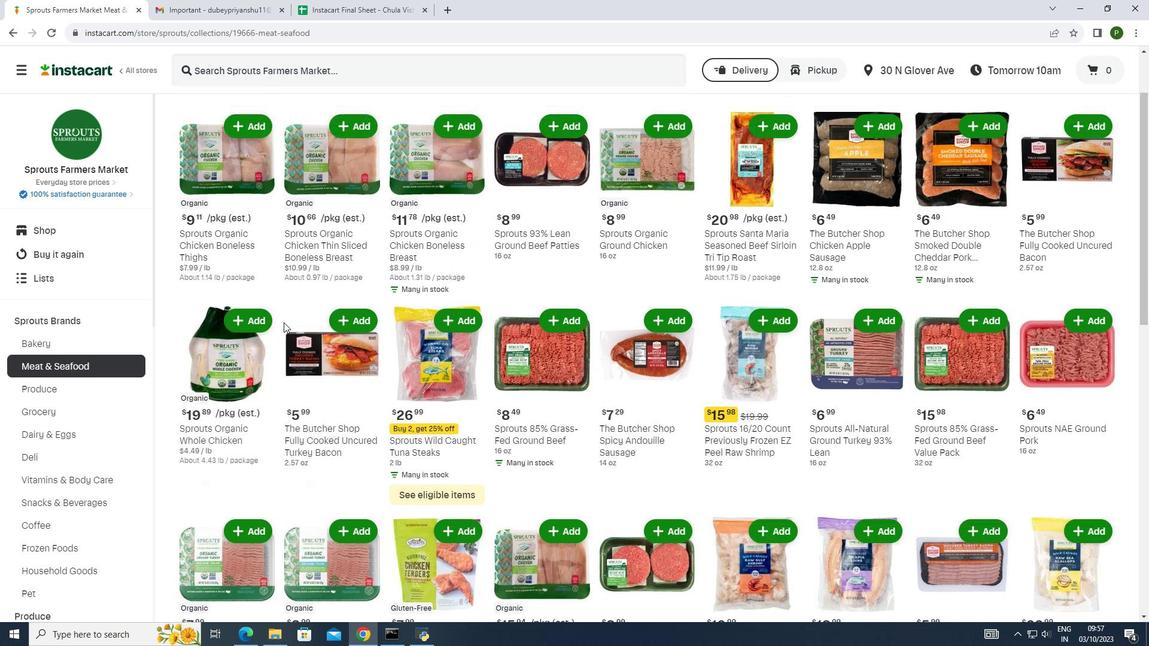 
Action: Mouse moved to (770, 189)
Screenshot: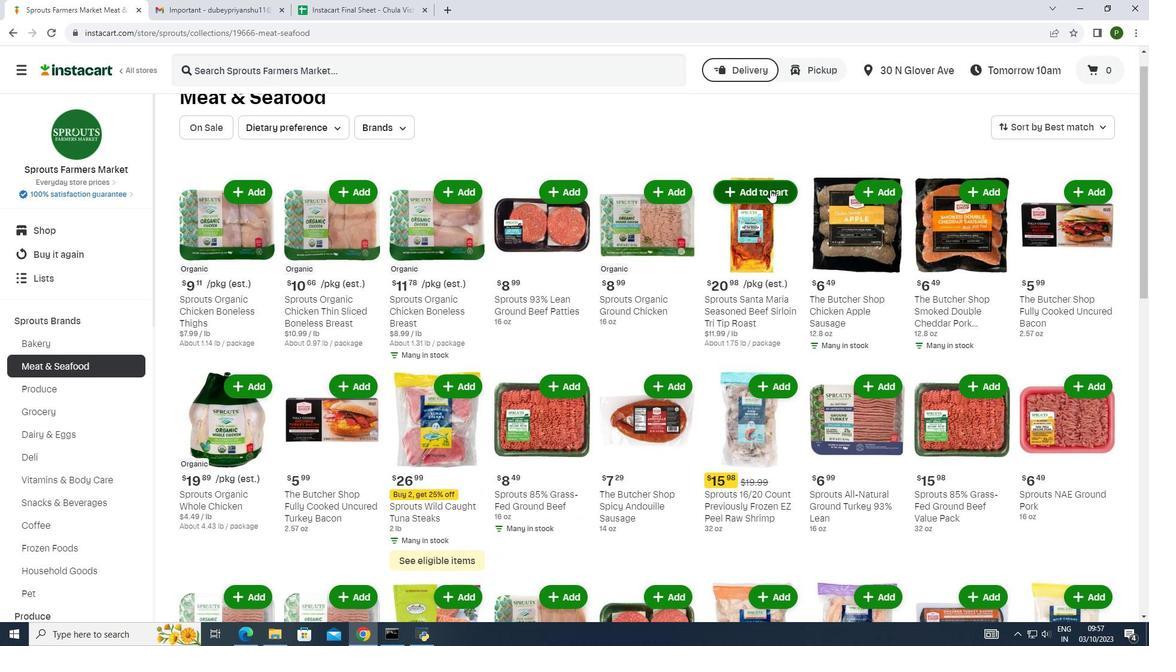 
Action: Mouse pressed left at (770, 189)
Screenshot: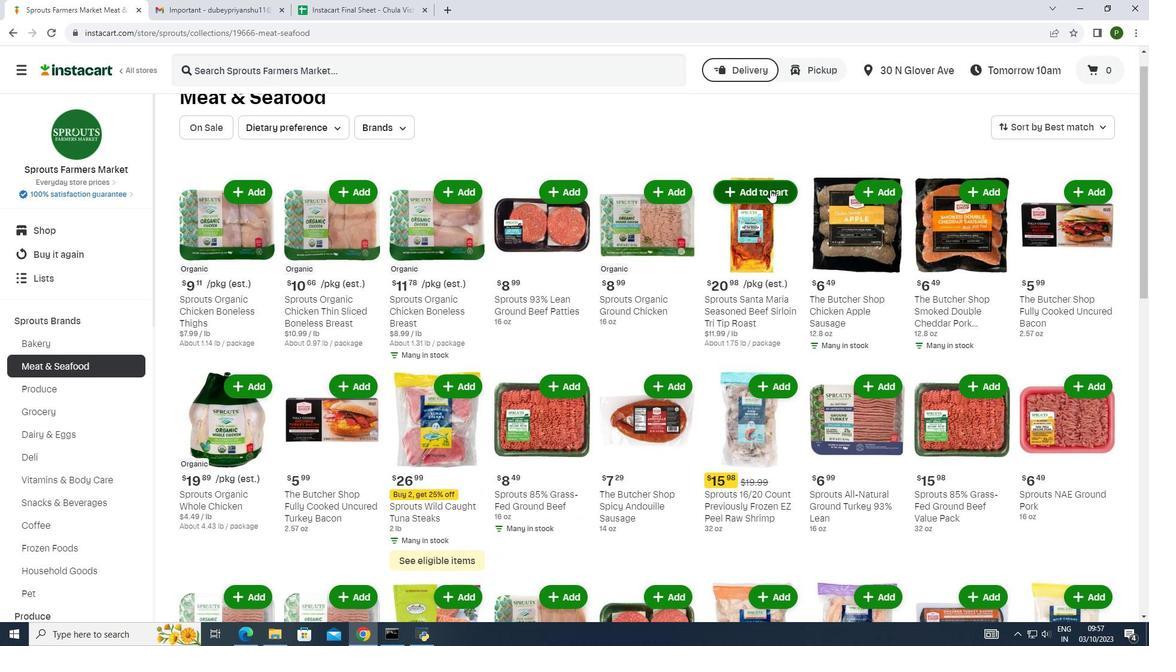 
